 Task: Add Alaffia Unscented Shea Butter to the cart.
Action: Mouse moved to (764, 284)
Screenshot: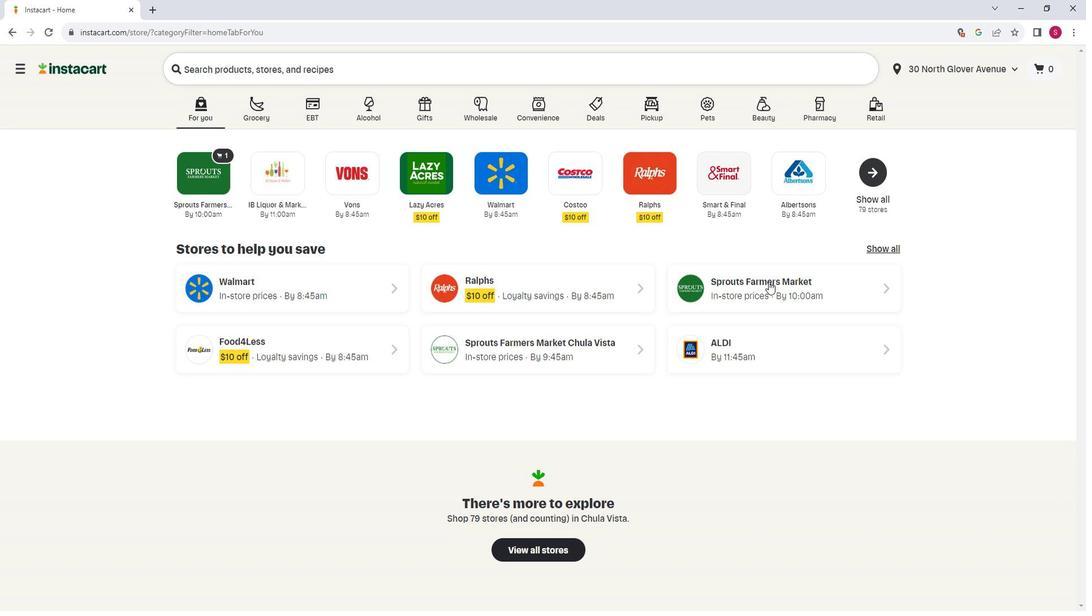 
Action: Mouse pressed left at (764, 284)
Screenshot: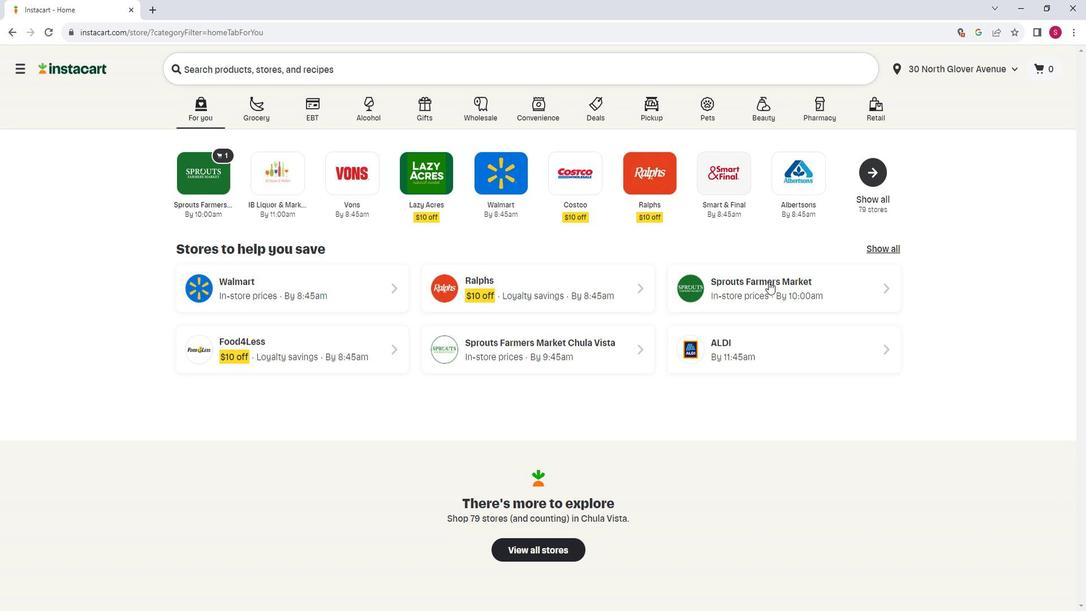 
Action: Mouse moved to (96, 427)
Screenshot: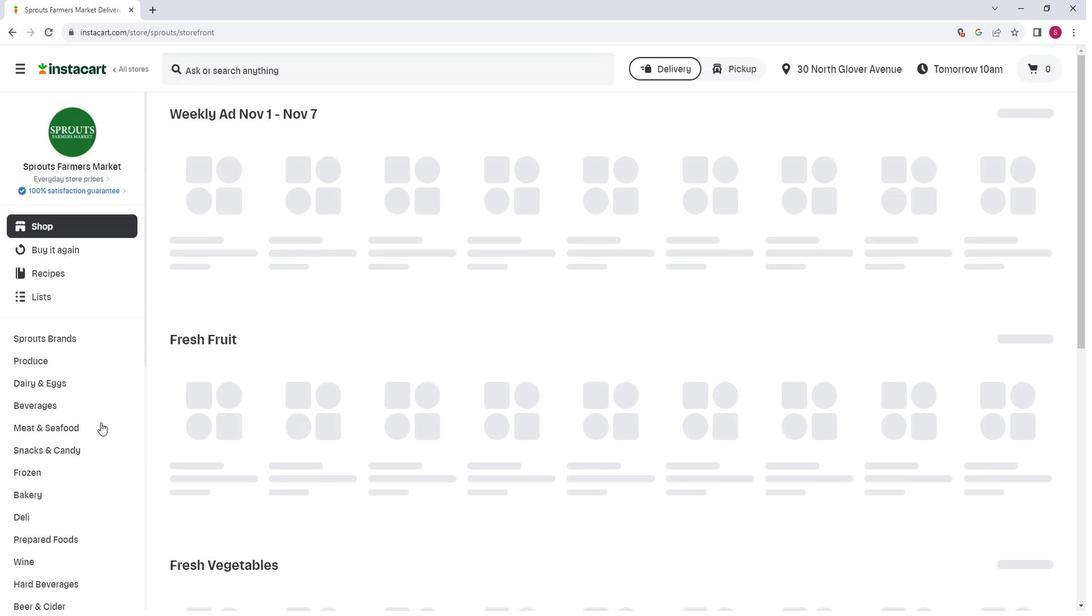 
Action: Mouse scrolled (96, 427) with delta (0, 0)
Screenshot: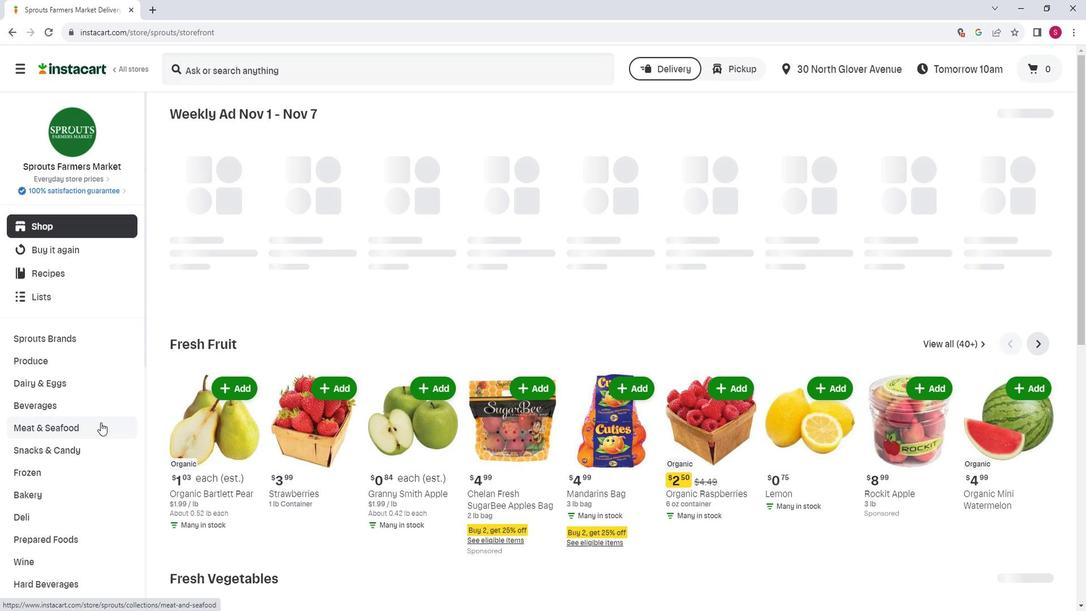 
Action: Mouse scrolled (96, 427) with delta (0, 0)
Screenshot: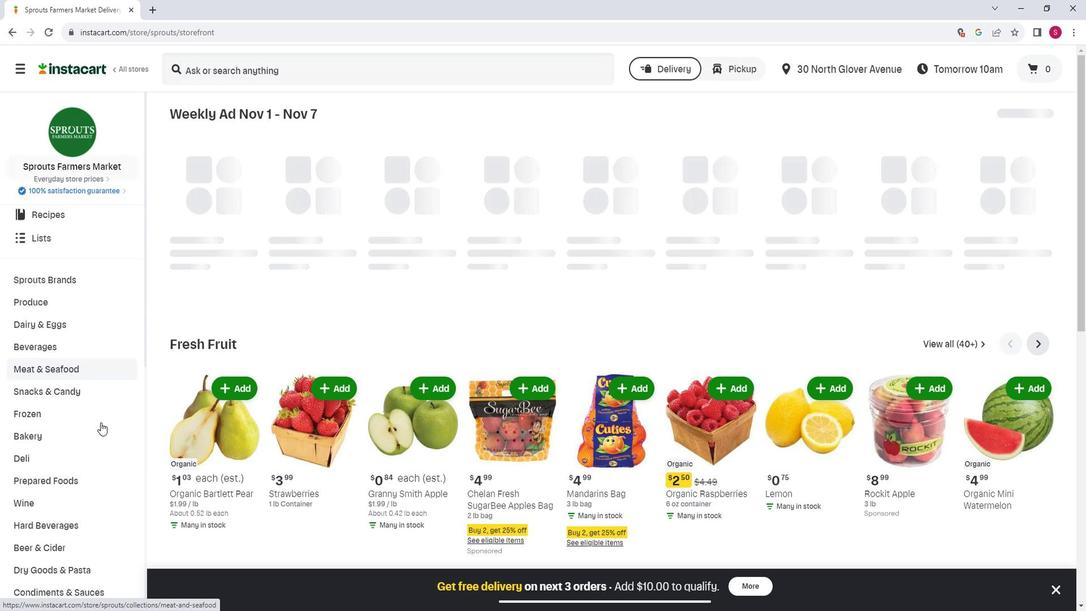 
Action: Mouse moved to (96, 427)
Screenshot: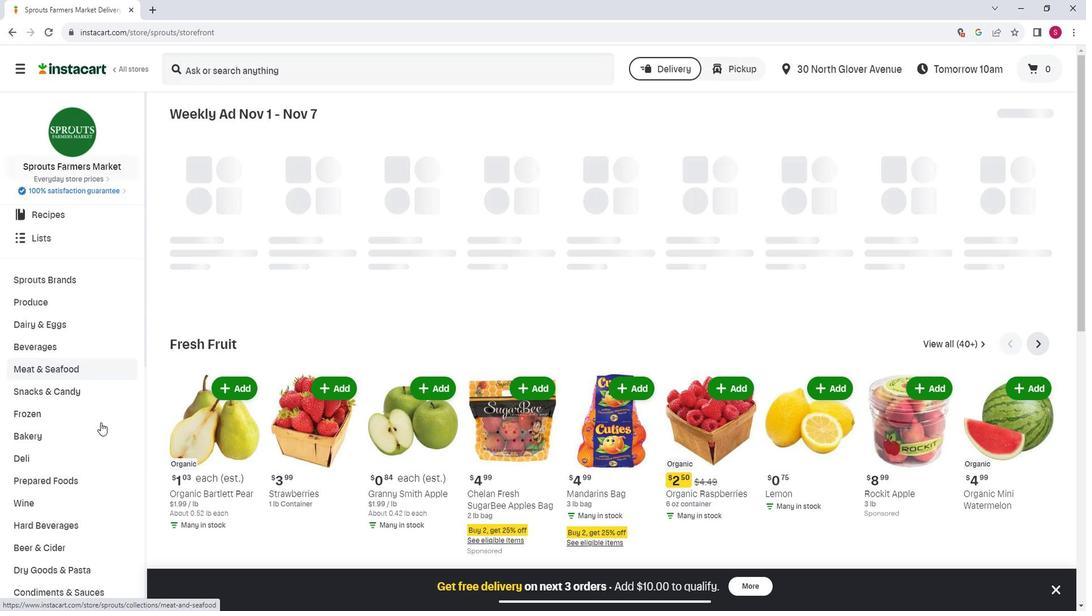 
Action: Mouse scrolled (96, 426) with delta (0, 0)
Screenshot: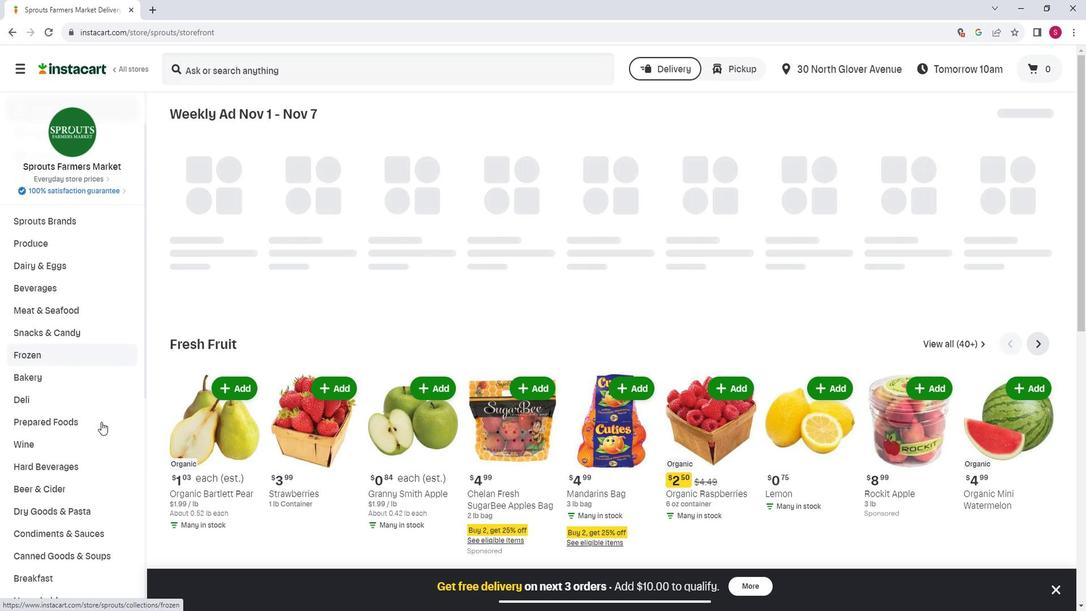 
Action: Mouse moved to (99, 435)
Screenshot: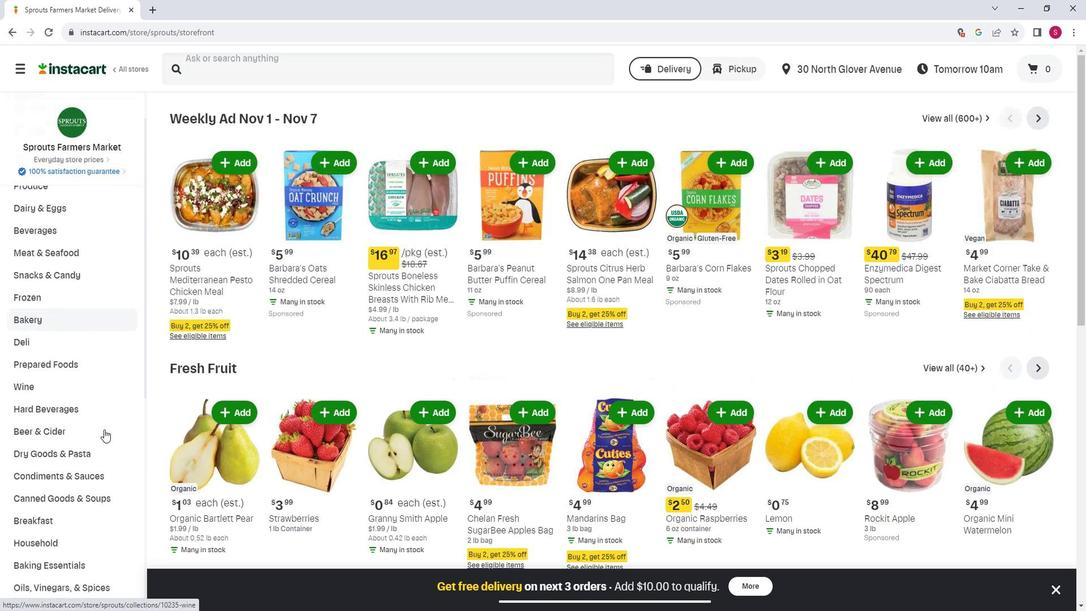 
Action: Mouse scrolled (99, 434) with delta (0, 0)
Screenshot: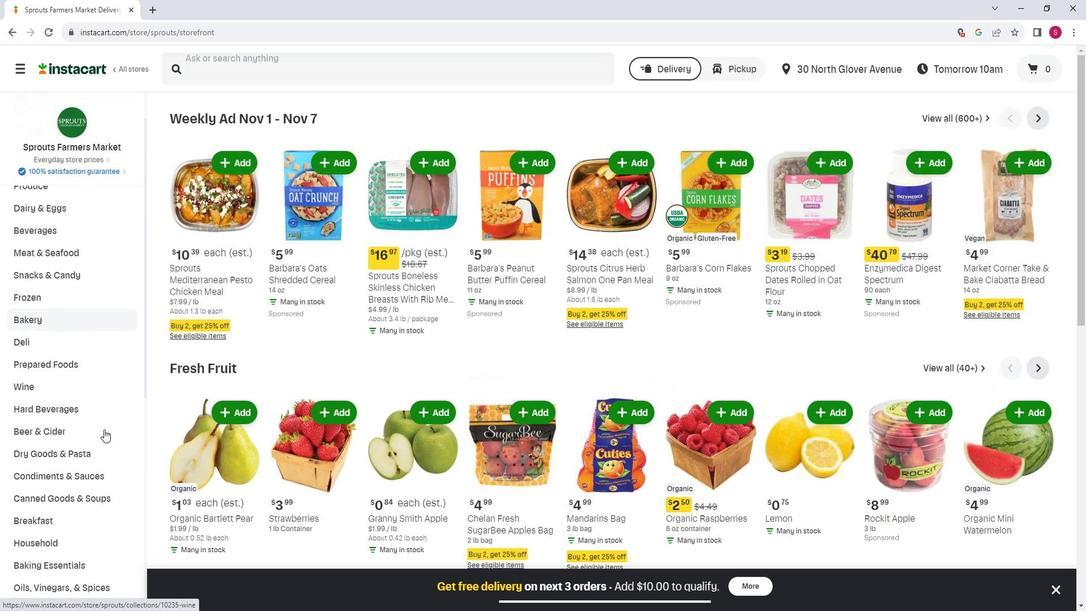 
Action: Mouse moved to (100, 435)
Screenshot: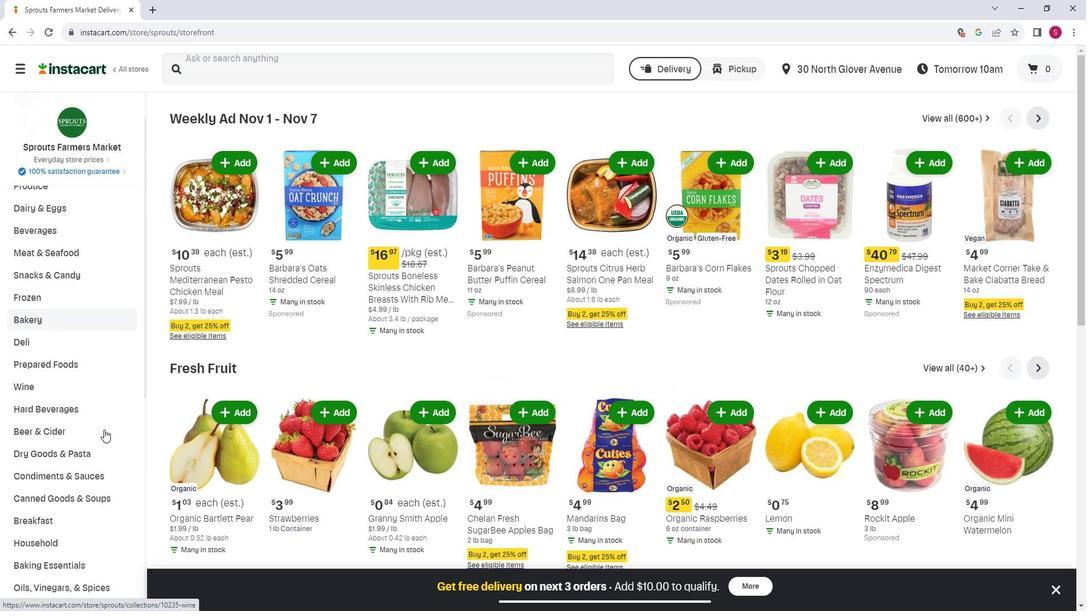 
Action: Mouse scrolled (100, 435) with delta (0, 0)
Screenshot: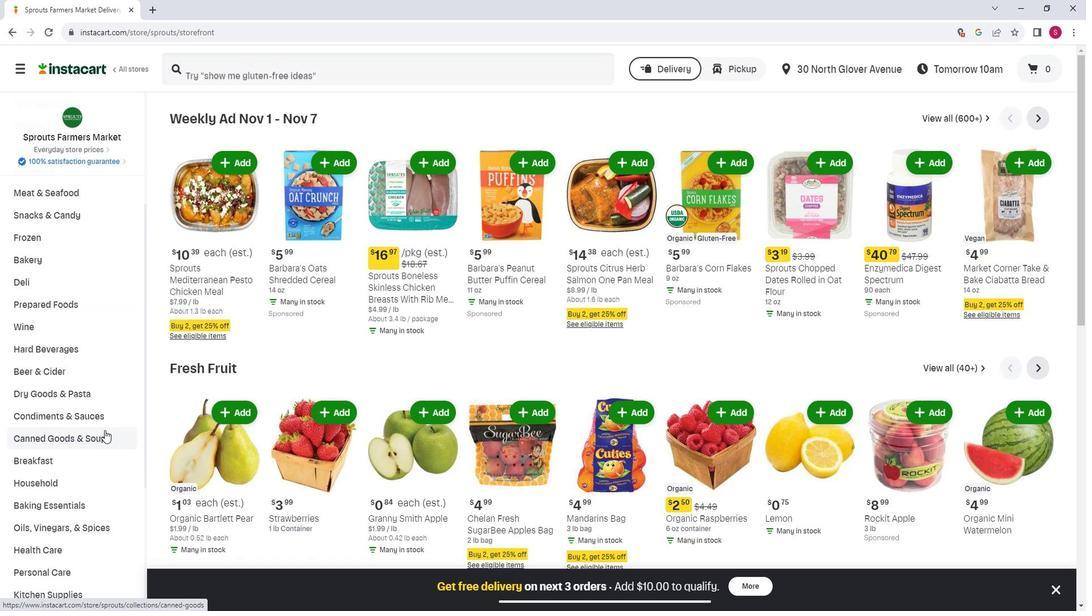 
Action: Mouse moved to (54, 523)
Screenshot: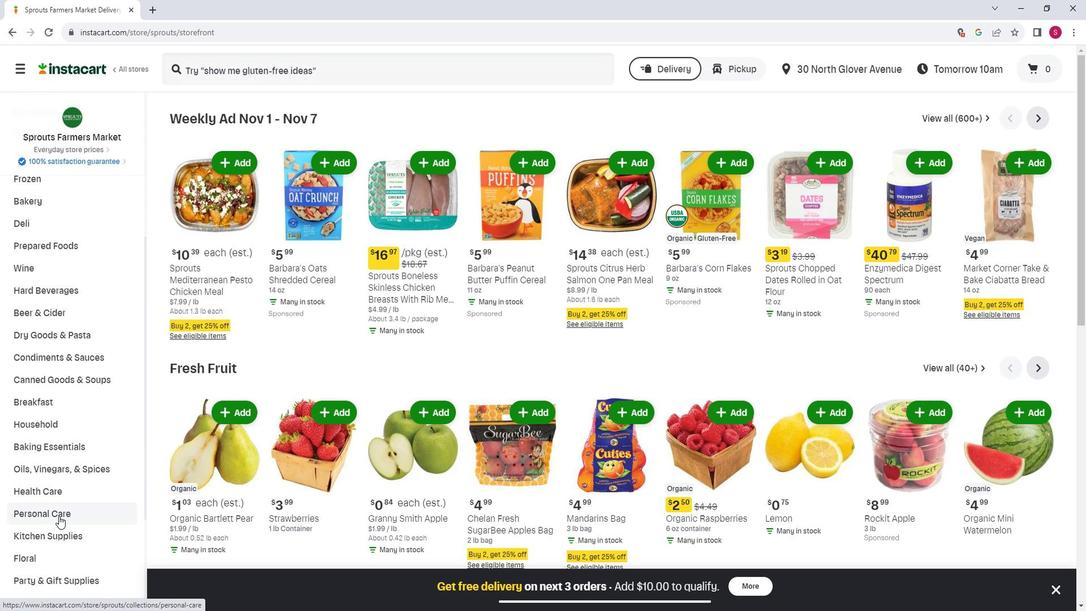 
Action: Mouse pressed left at (54, 523)
Screenshot: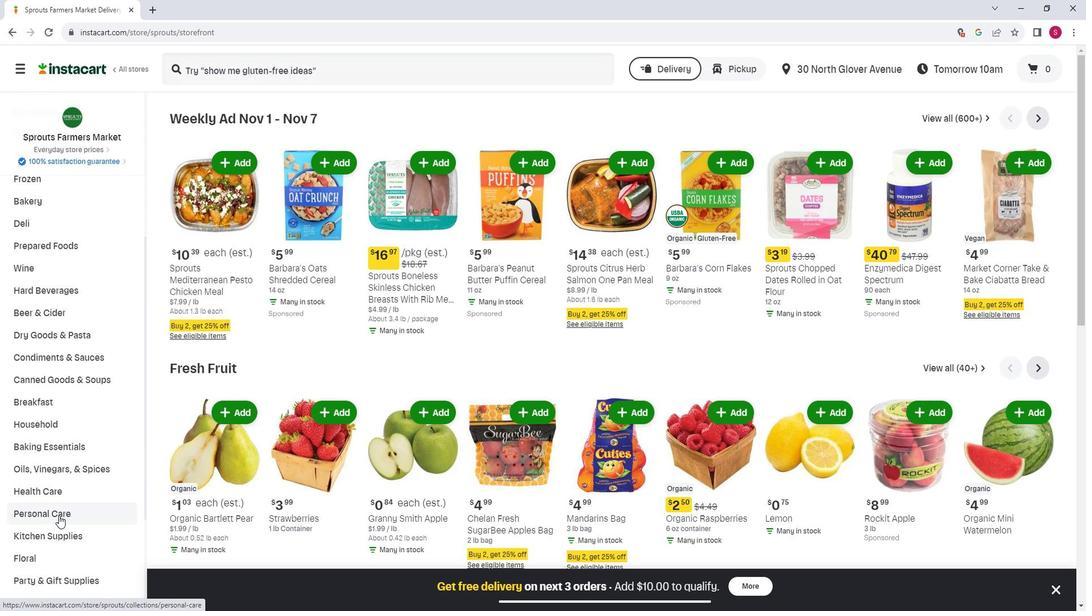 
Action: Mouse moved to (271, 148)
Screenshot: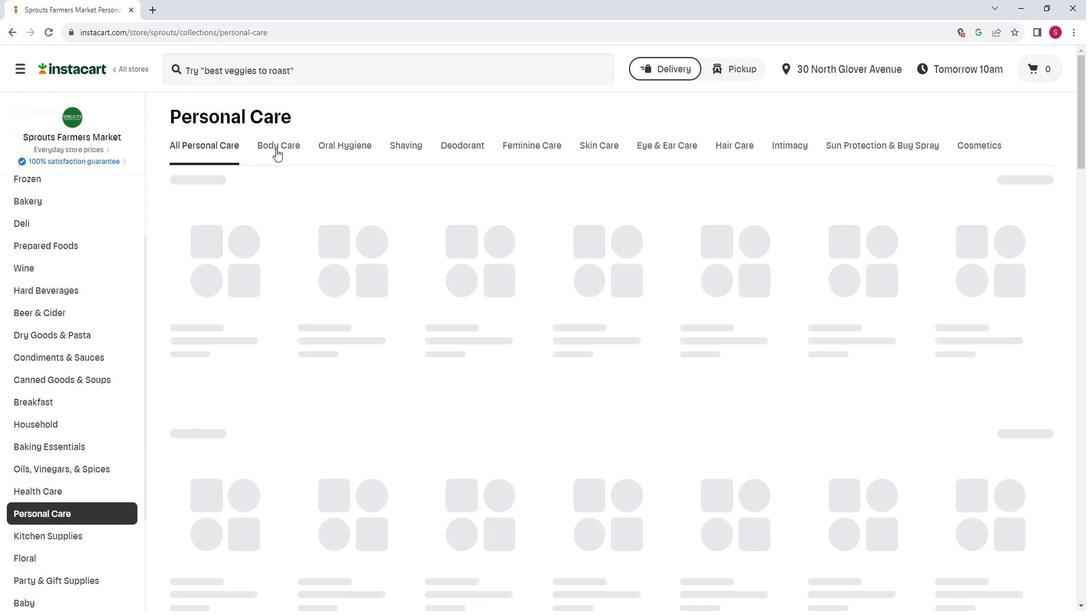 
Action: Mouse pressed left at (271, 148)
Screenshot: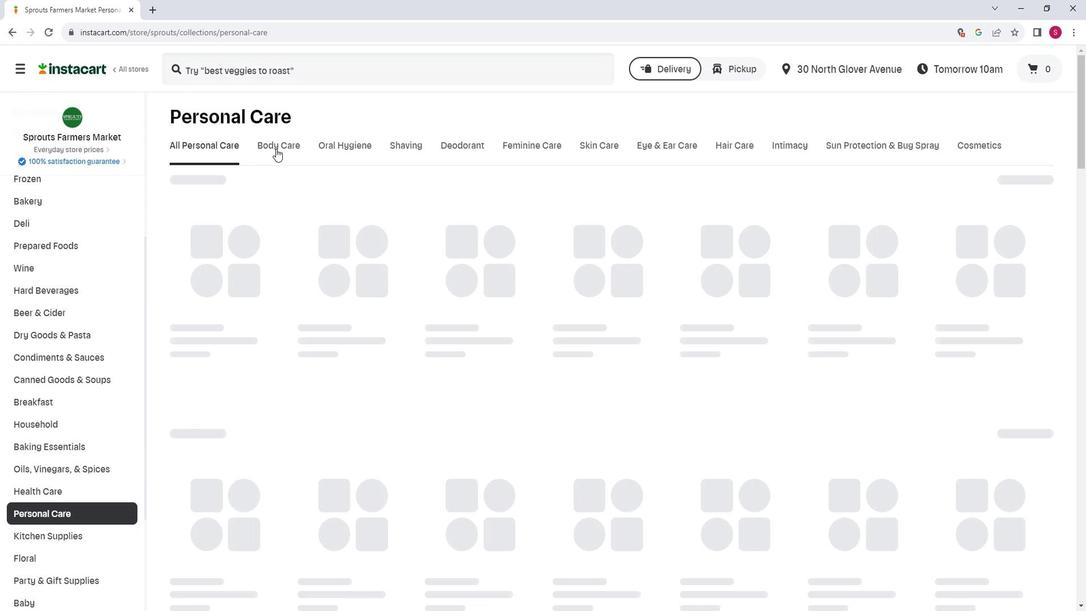 
Action: Mouse moved to (456, 190)
Screenshot: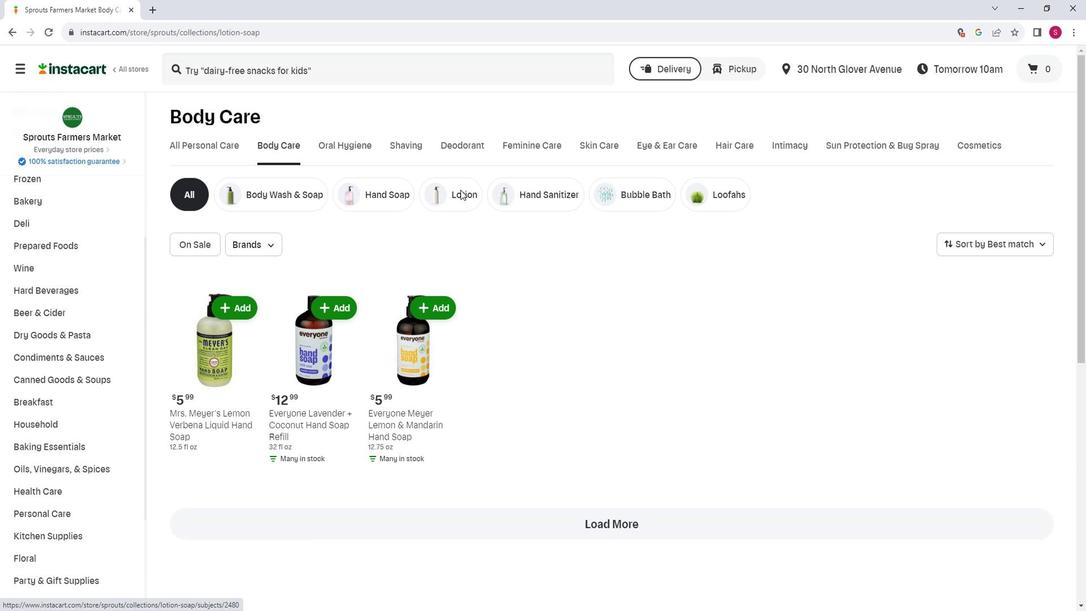 
Action: Mouse pressed left at (456, 190)
Screenshot: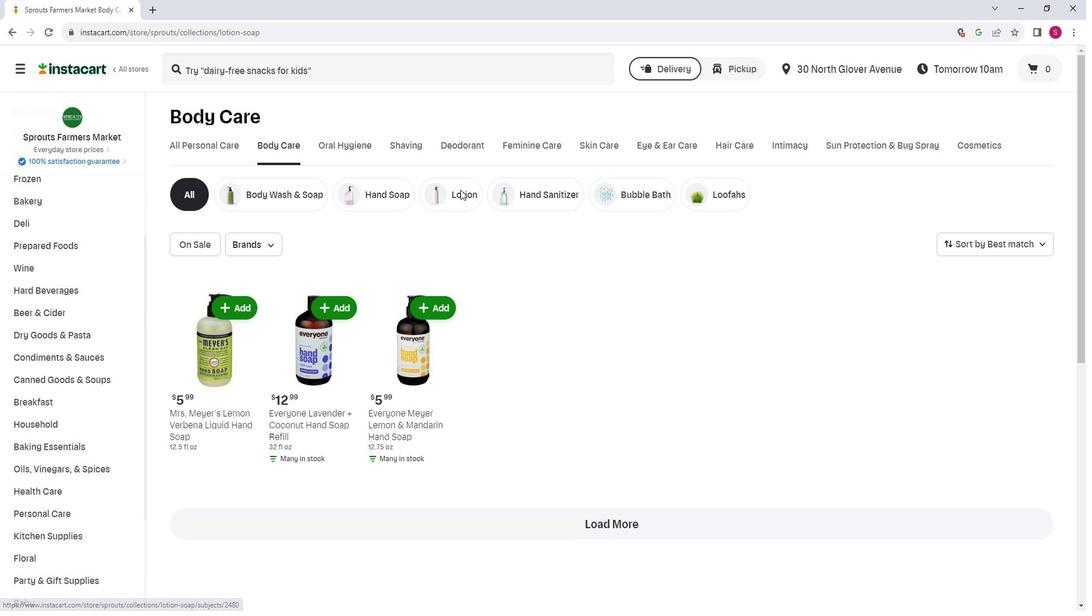 
Action: Mouse moved to (455, 203)
Screenshot: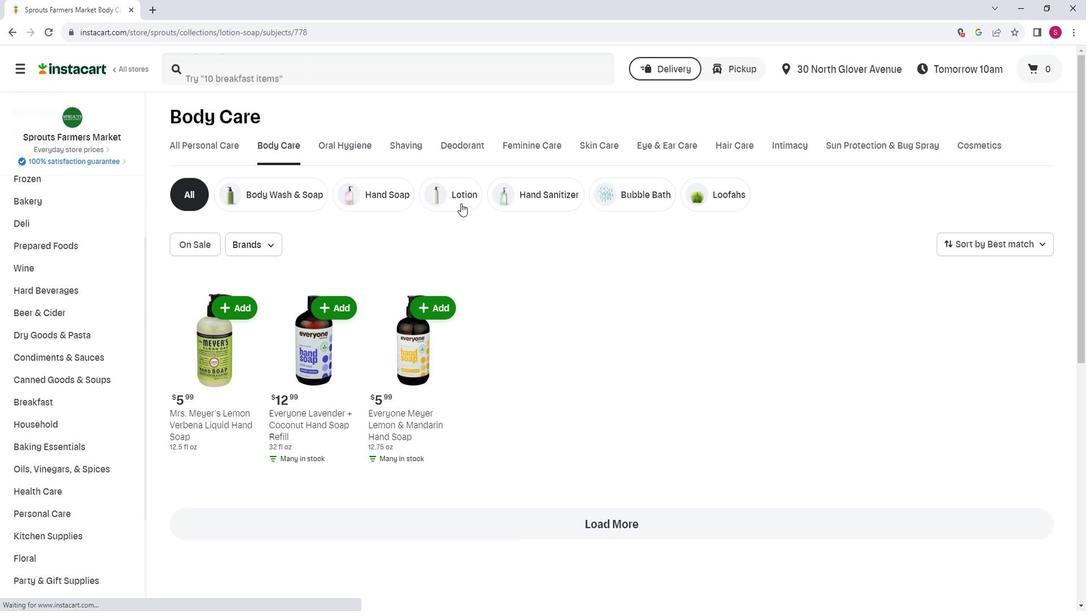 
Action: Mouse pressed left at (455, 203)
Screenshot: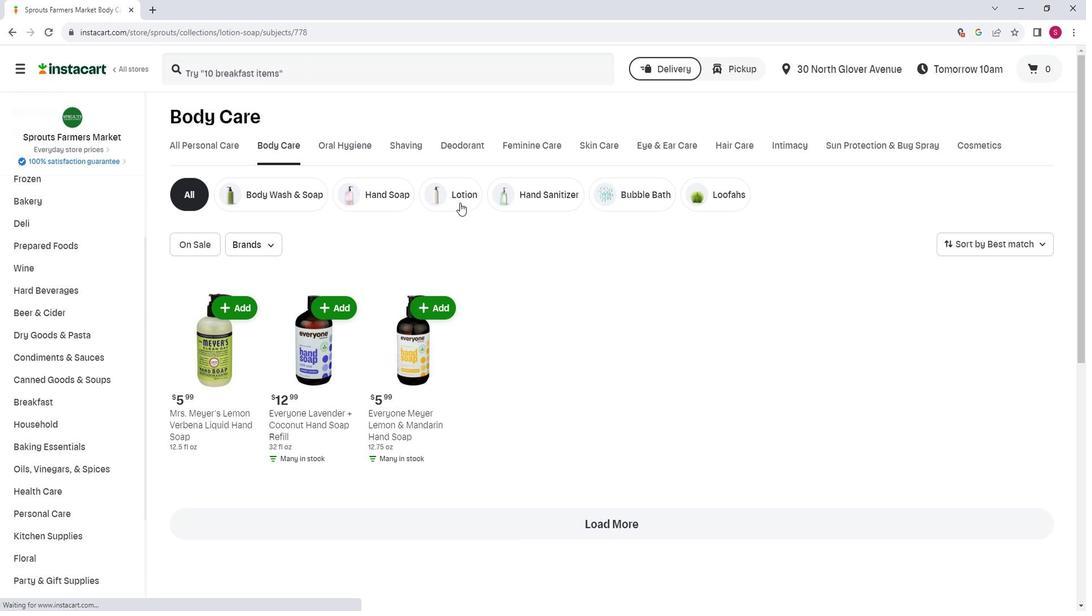 
Action: Mouse moved to (311, 66)
Screenshot: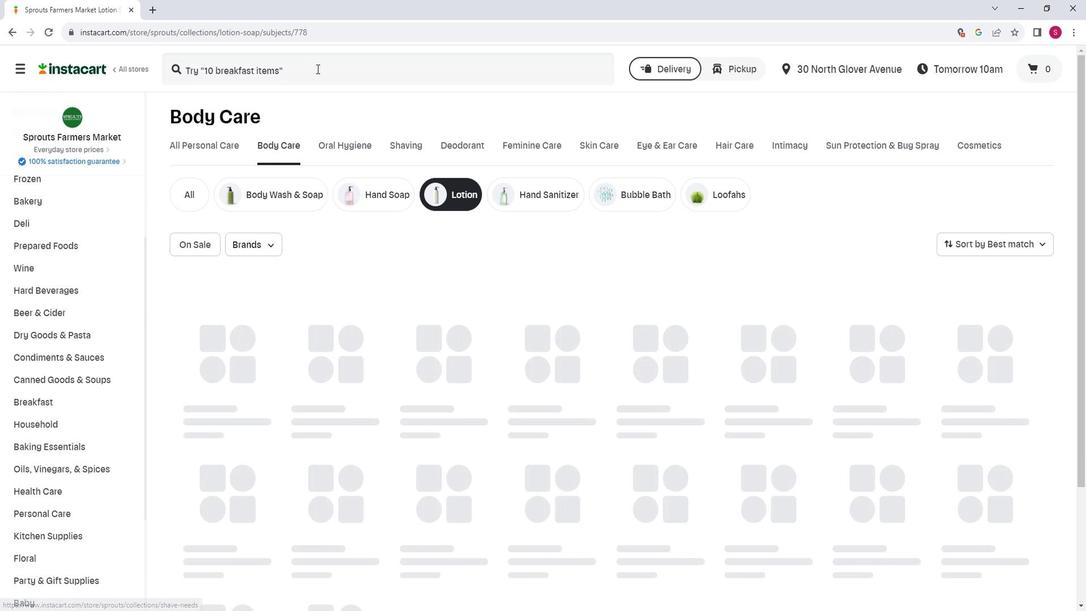 
Action: Mouse pressed left at (311, 66)
Screenshot: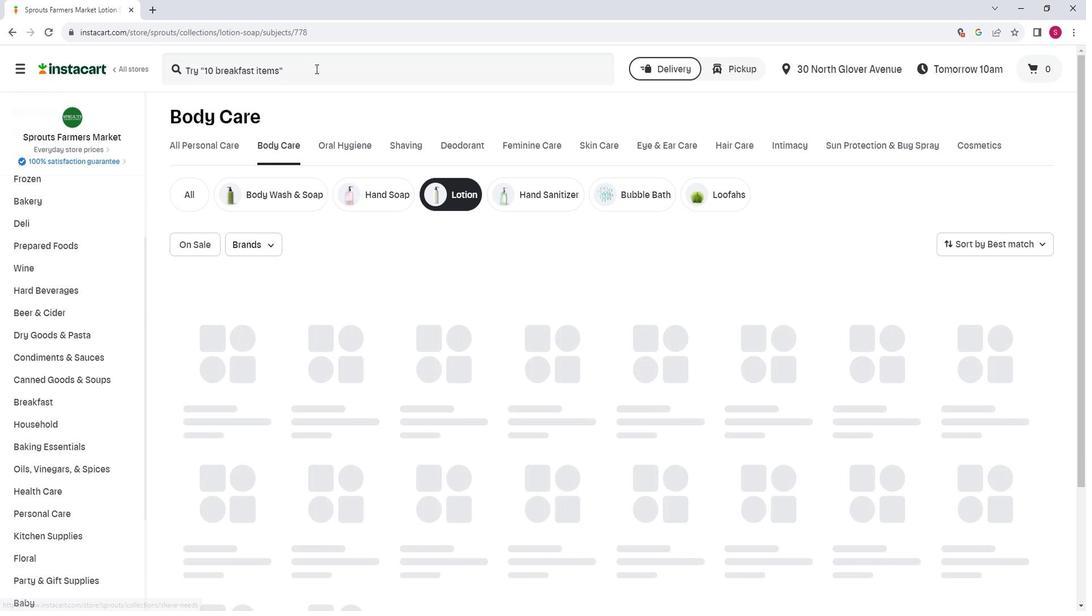 
Action: Mouse moved to (333, 83)
Screenshot: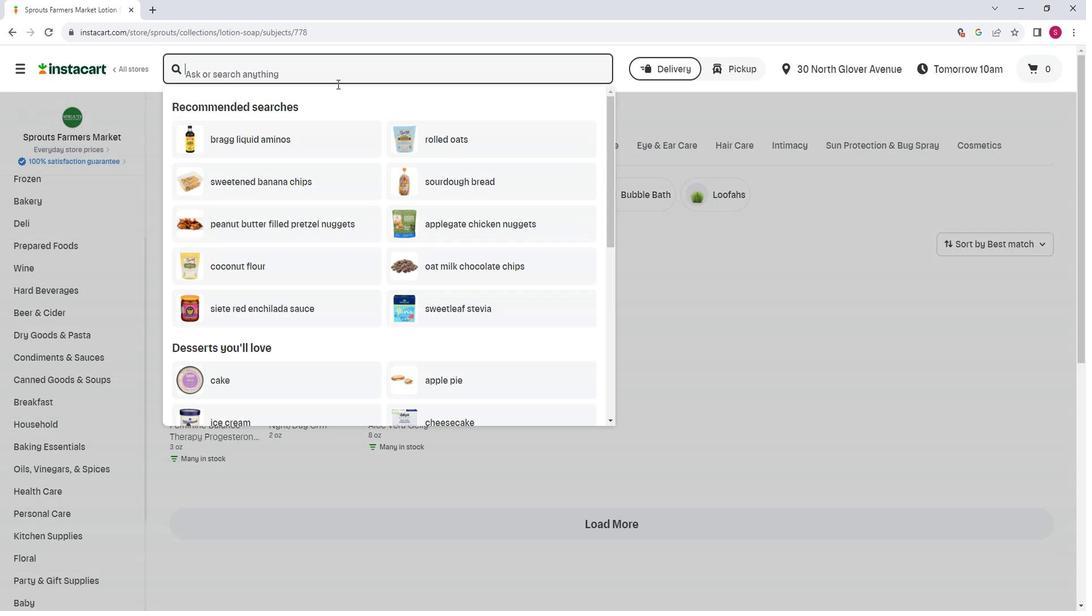 
Action: Key pressed <Key.shift>Alaffia<Key.space><Key.shift><Key.shift><Key.shift><Key.shift><Key.shift>Unscented<Key.space><Key.shift>Shea<Key.space><Key.shift>Butter<Key.enter>
Screenshot: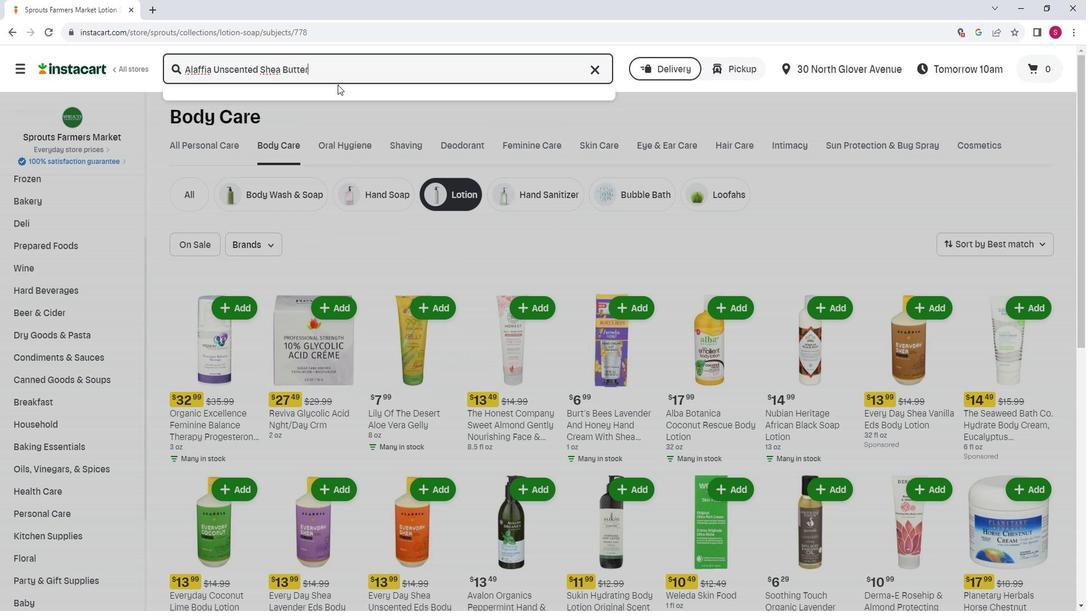 
Action: Mouse moved to (372, 164)
Screenshot: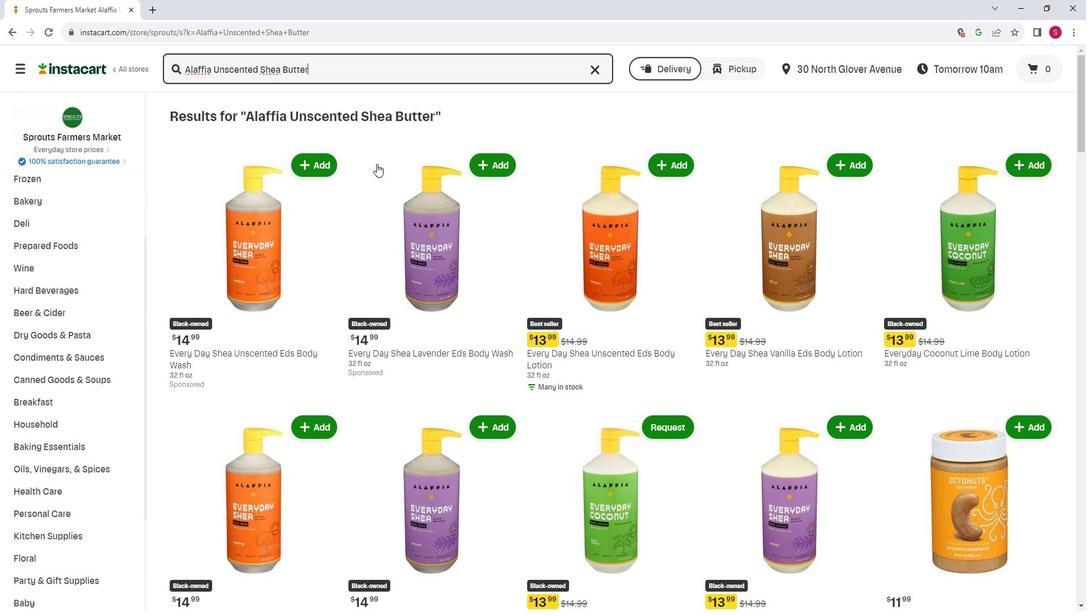
Action: Mouse scrolled (372, 164) with delta (0, 0)
Screenshot: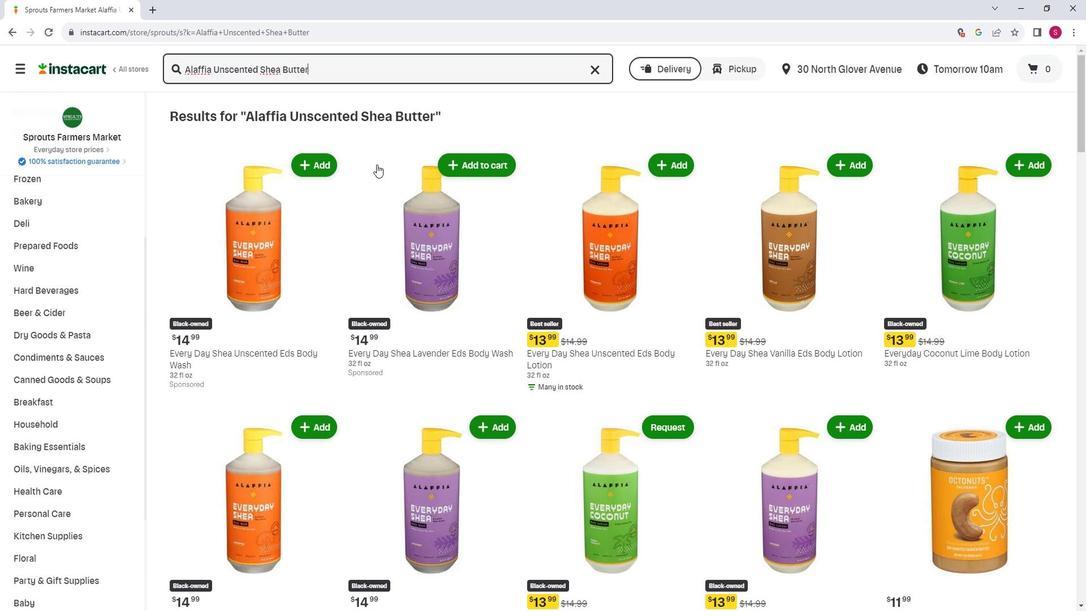 
Action: Mouse scrolled (372, 164) with delta (0, 0)
Screenshot: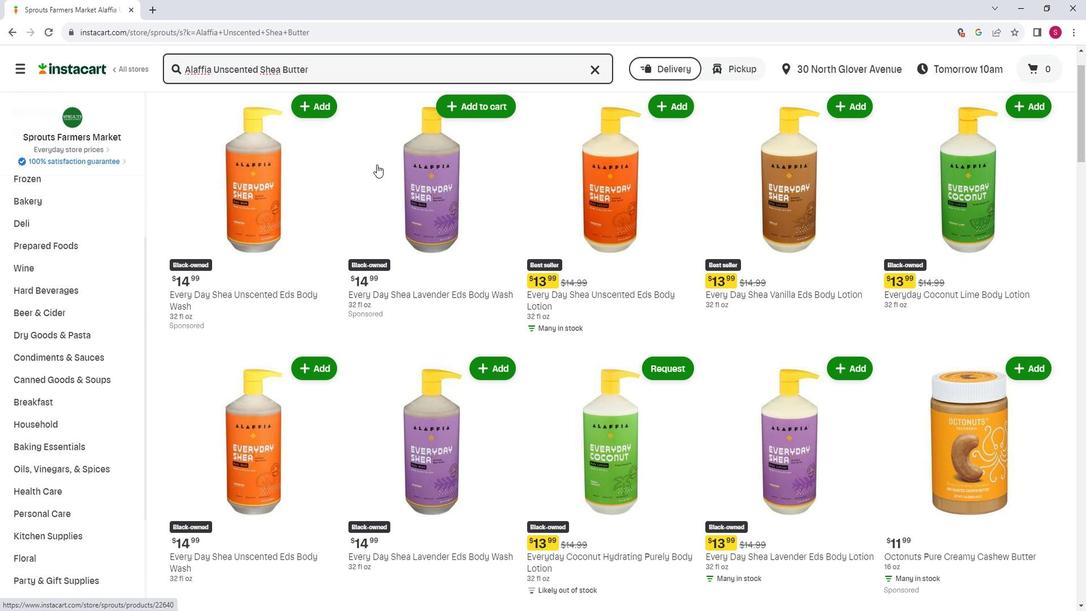 
Action: Mouse moved to (372, 165)
Screenshot: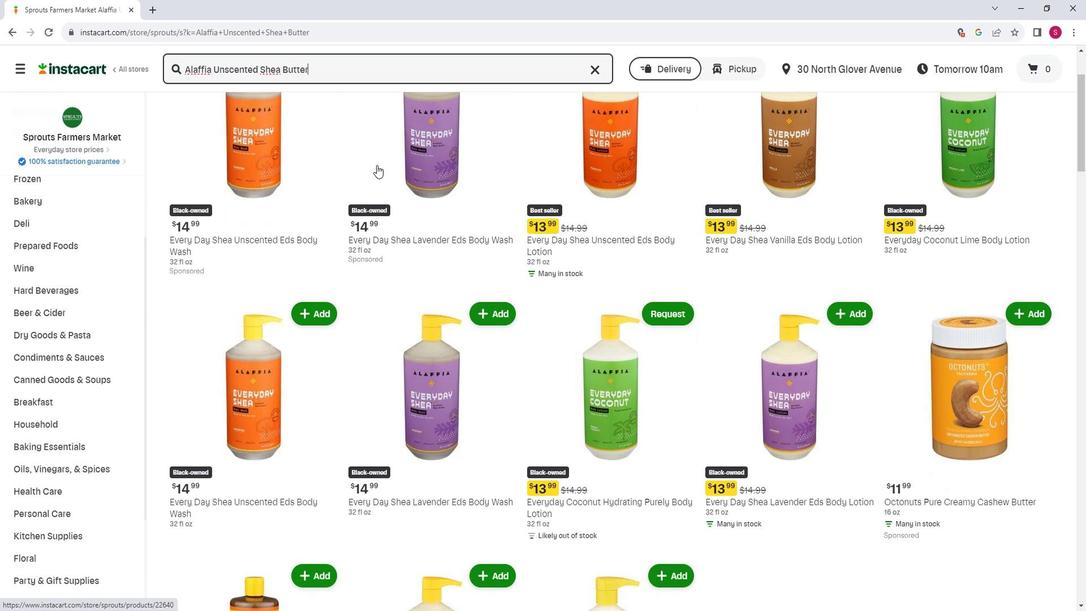 
Action: Mouse scrolled (372, 164) with delta (0, 0)
Screenshot: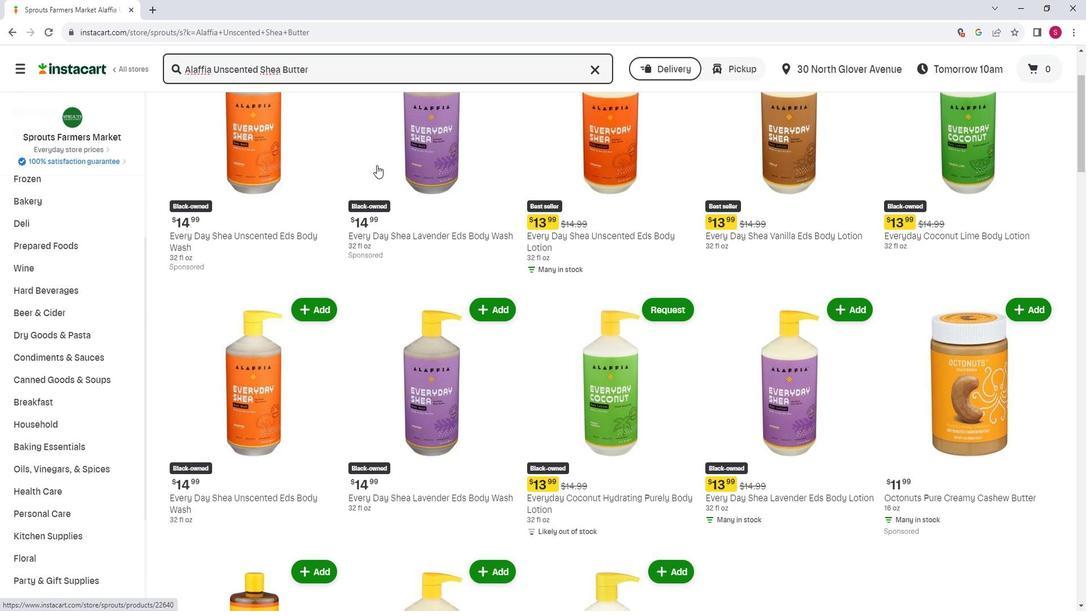 
Action: Mouse moved to (371, 164)
Screenshot: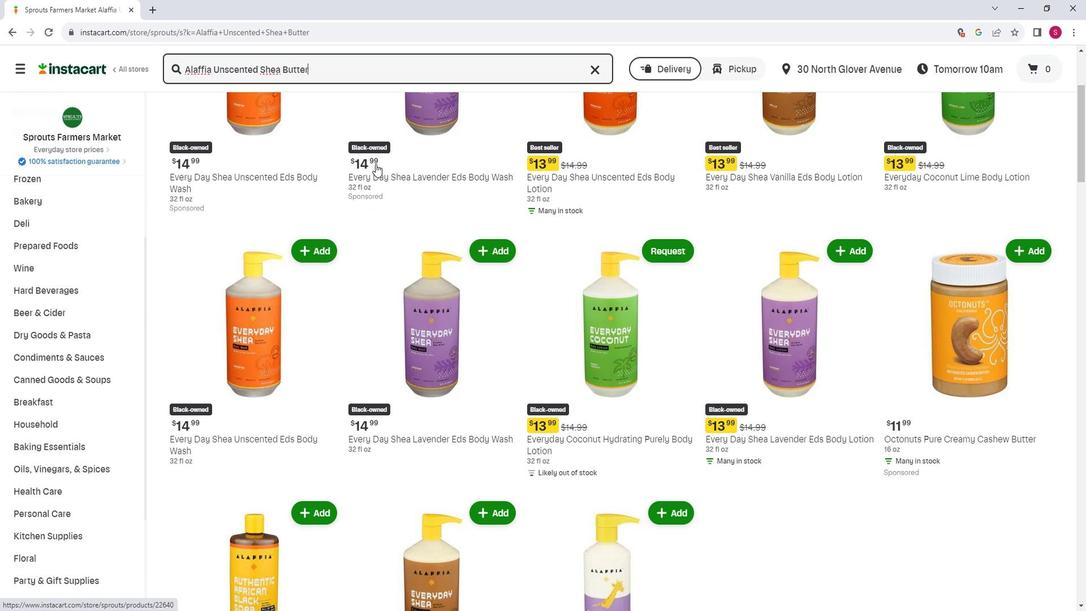 
Action: Mouse scrolled (371, 163) with delta (0, 0)
Screenshot: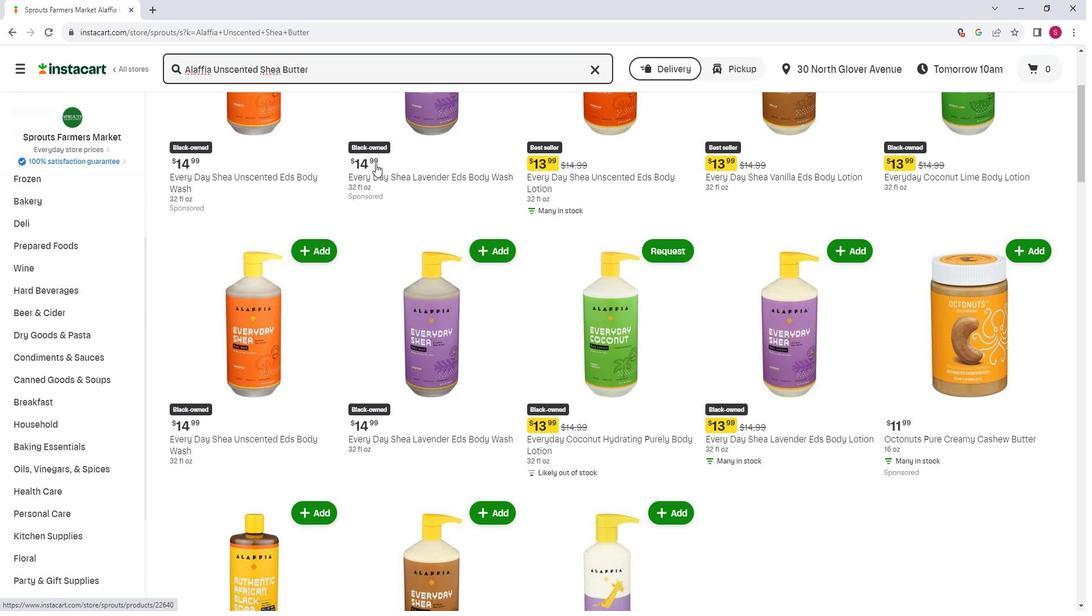 
Action: Mouse moved to (369, 161)
Screenshot: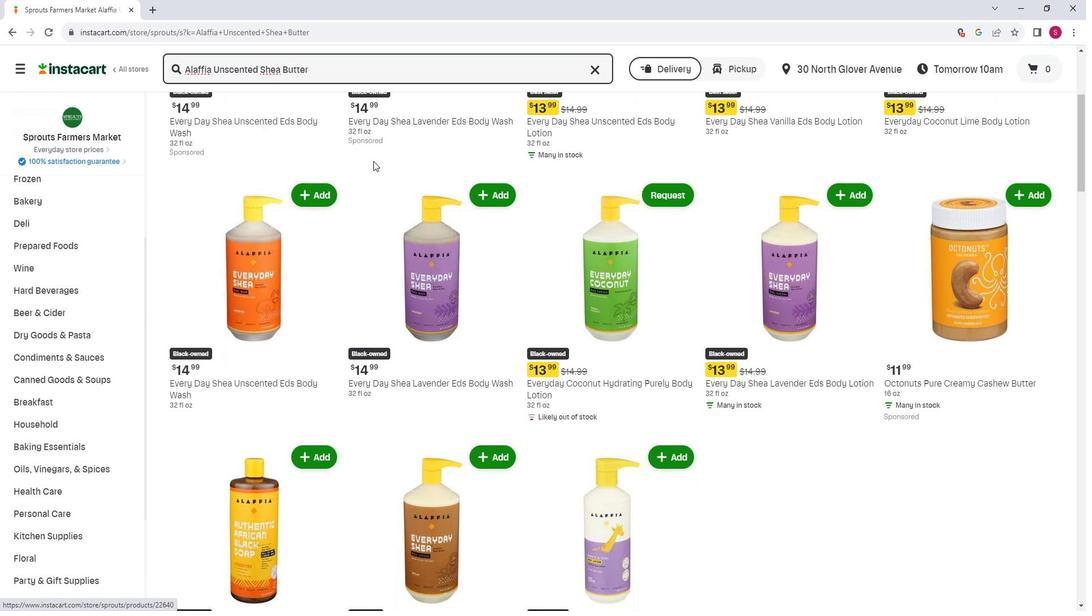 
Action: Mouse scrolled (369, 160) with delta (0, 0)
Screenshot: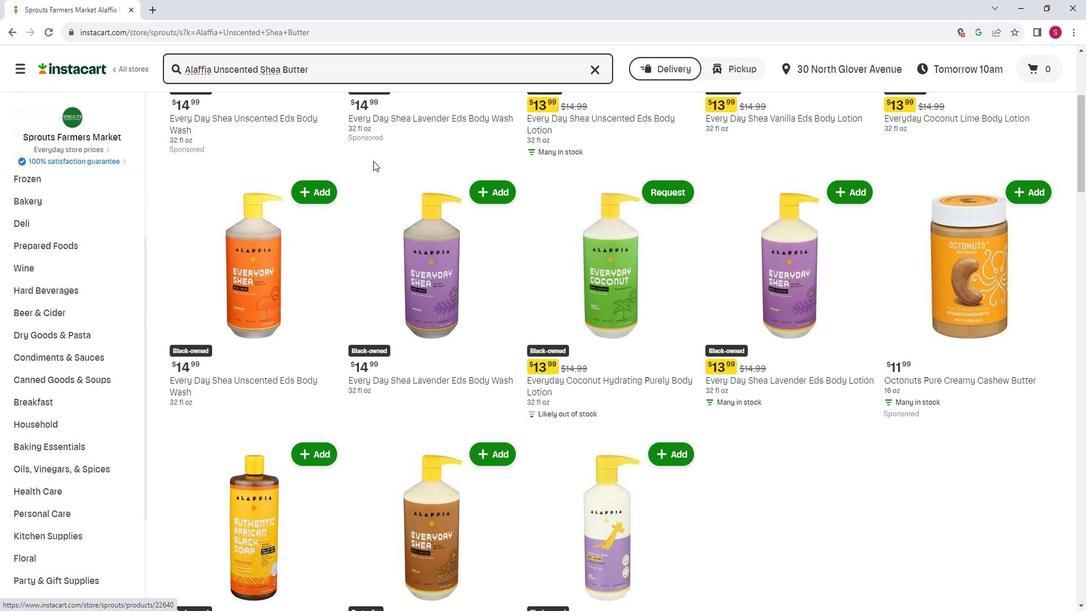 
Action: Mouse moved to (367, 160)
Screenshot: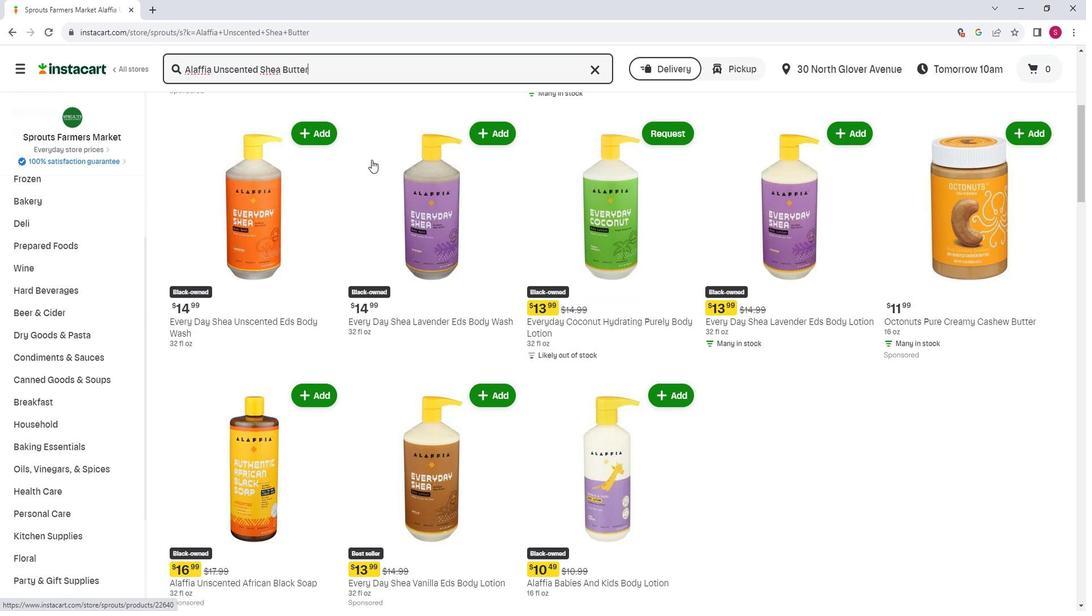 
Action: Mouse scrolled (367, 159) with delta (0, -1)
Screenshot: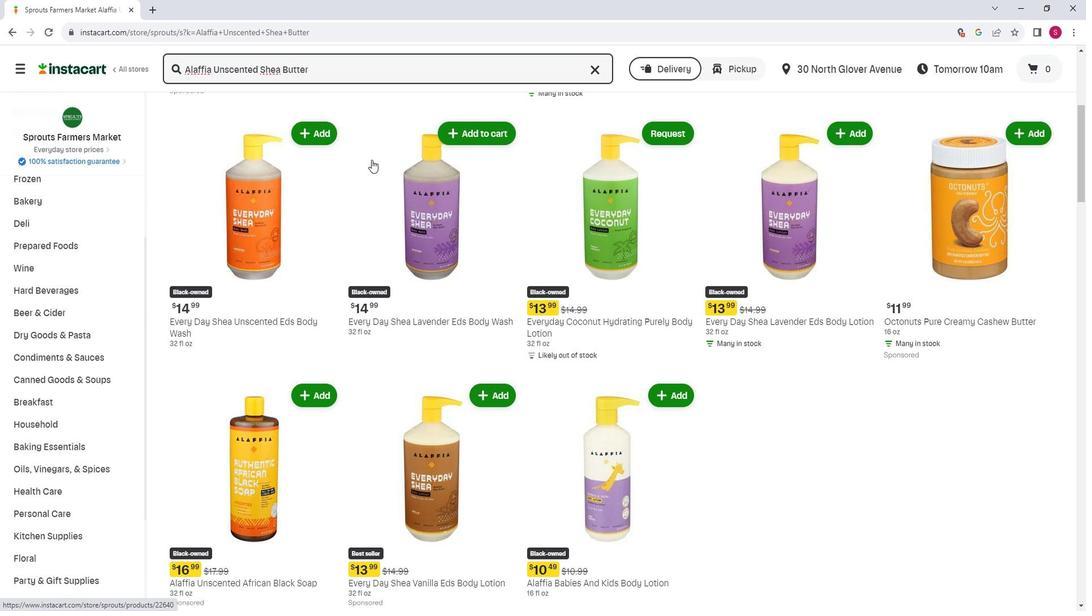 
Action: Mouse moved to (369, 161)
Screenshot: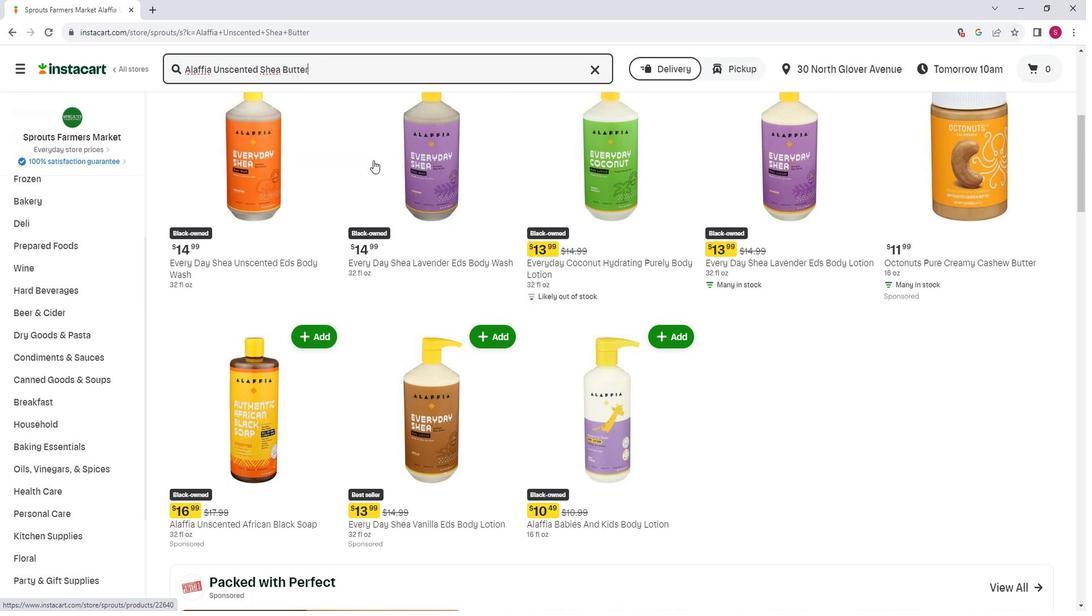 
Action: Mouse scrolled (369, 161) with delta (0, 0)
Screenshot: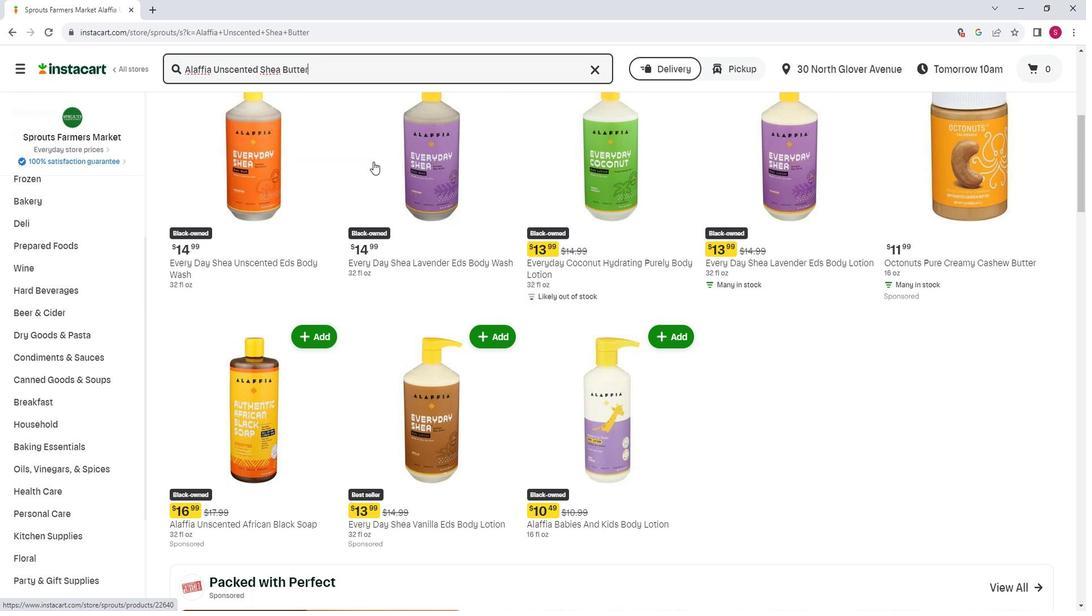 
Action: Mouse moved to (369, 162)
Screenshot: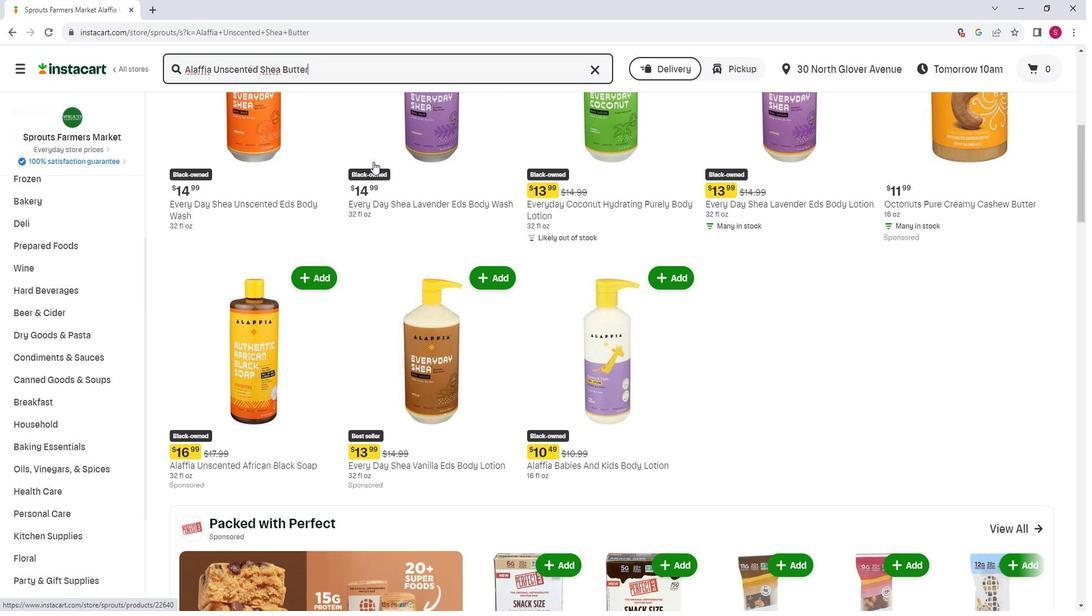 
Action: Mouse scrolled (369, 161) with delta (0, 0)
Screenshot: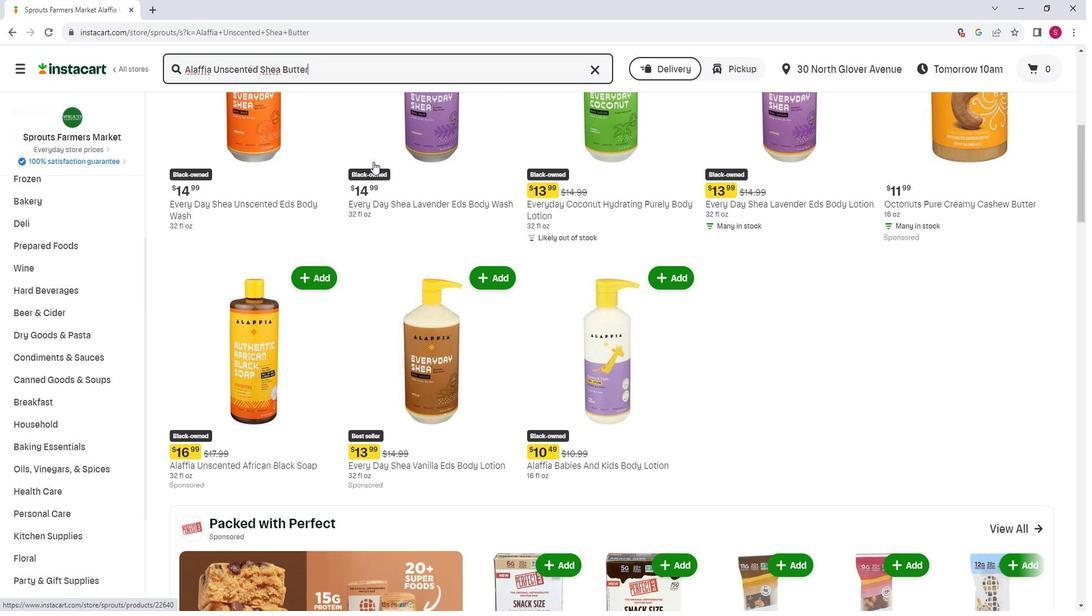 
Action: Mouse moved to (369, 163)
Screenshot: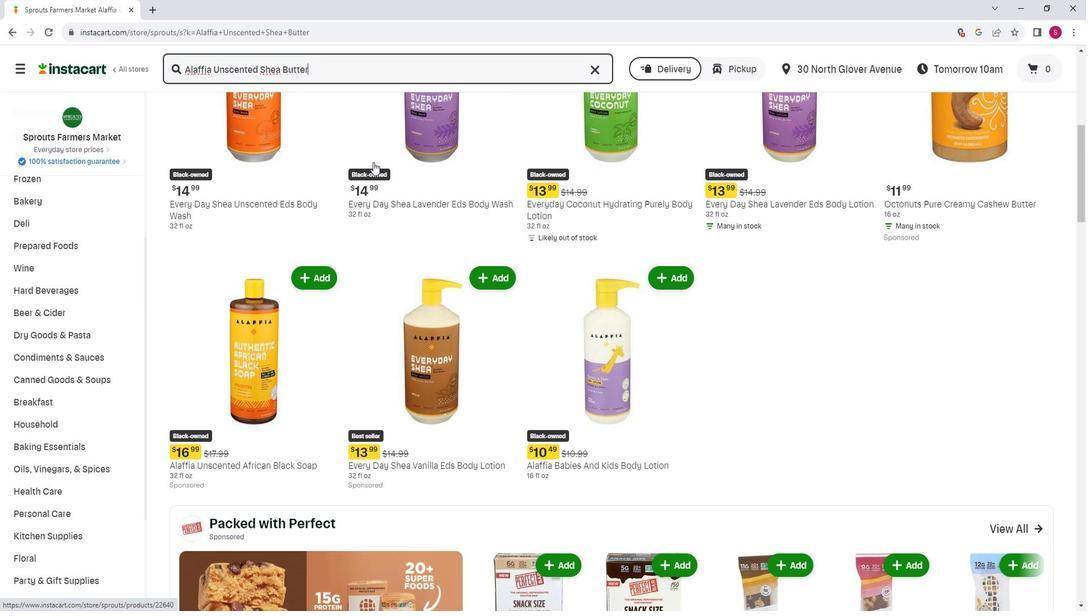 
Action: Mouse scrolled (369, 163) with delta (0, 0)
Screenshot: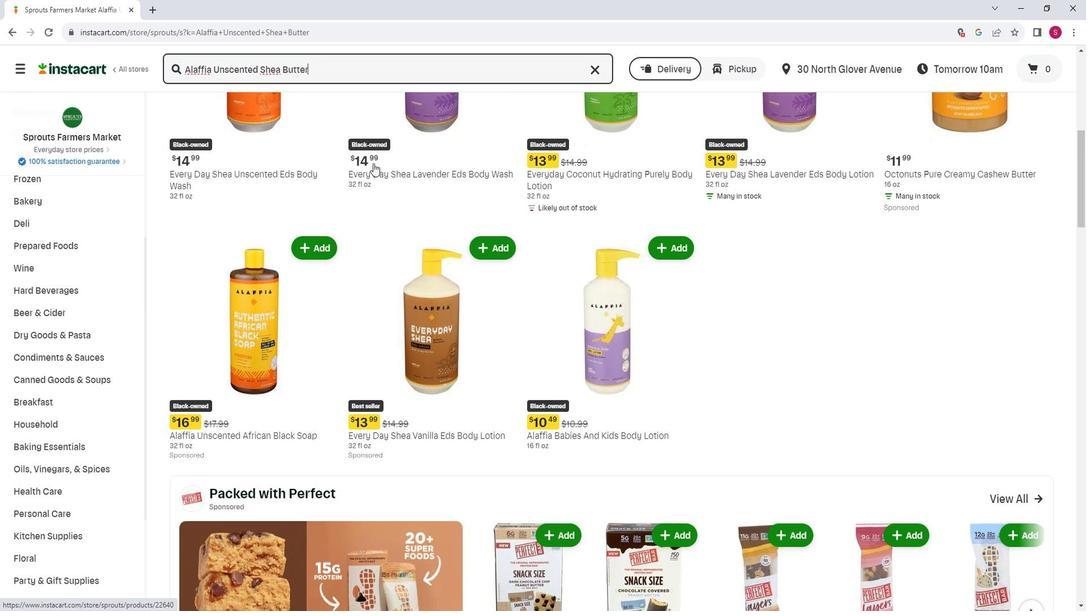 
Action: Mouse moved to (369, 164)
Screenshot: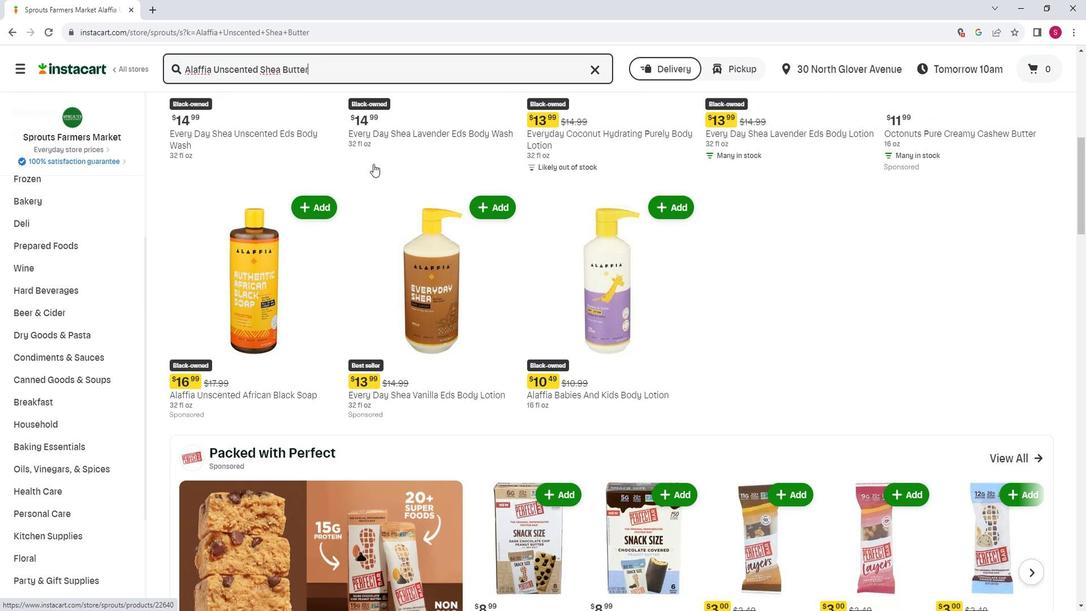 
Action: Mouse scrolled (369, 163) with delta (0, 0)
Screenshot: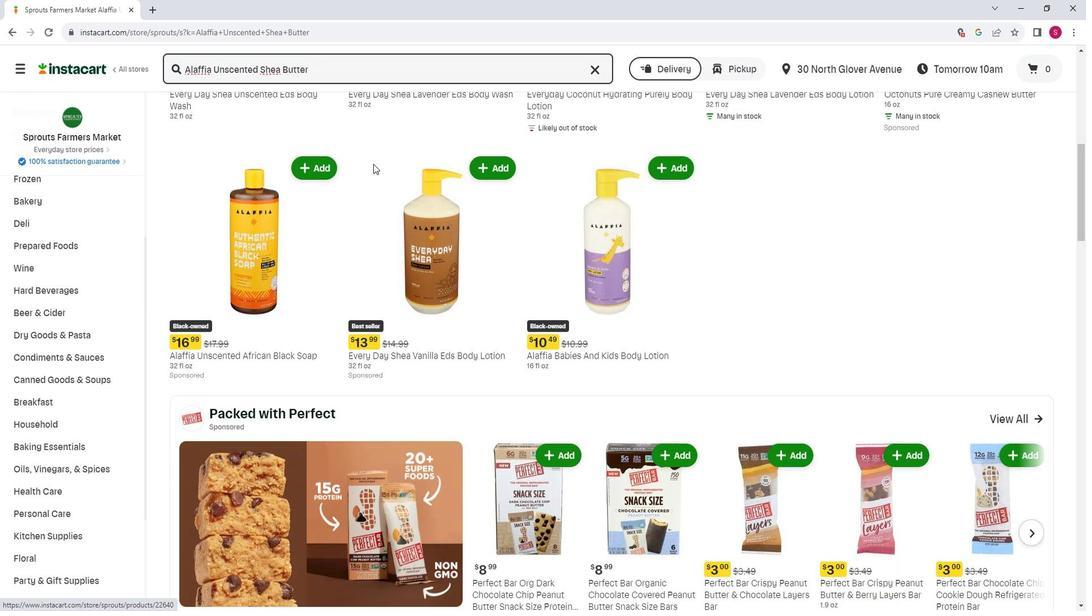 
Action: Mouse scrolled (369, 163) with delta (0, 0)
Screenshot: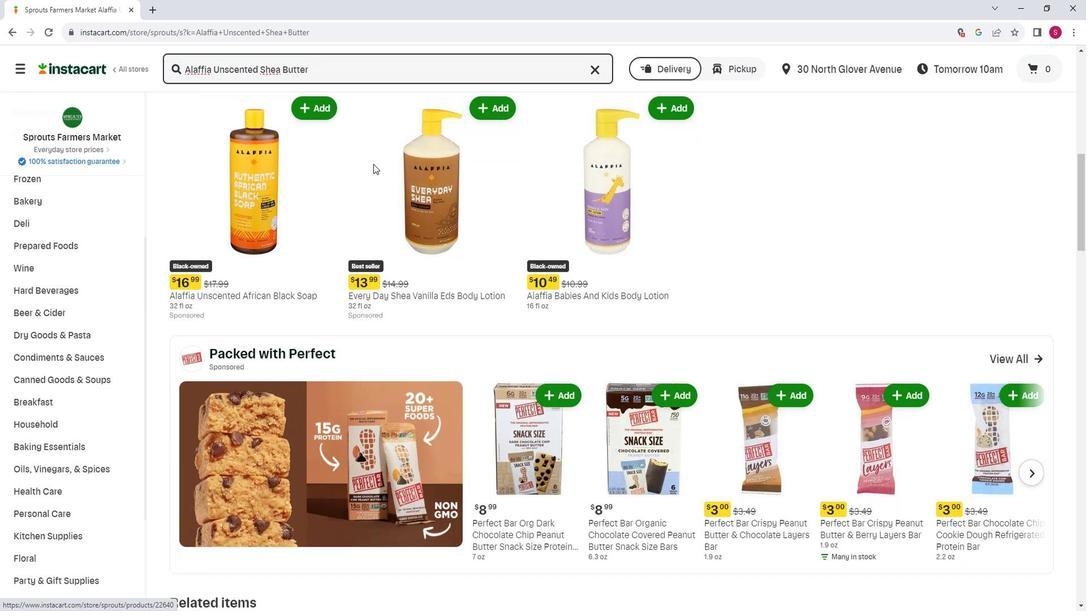 
Action: Mouse scrolled (369, 163) with delta (0, 0)
Screenshot: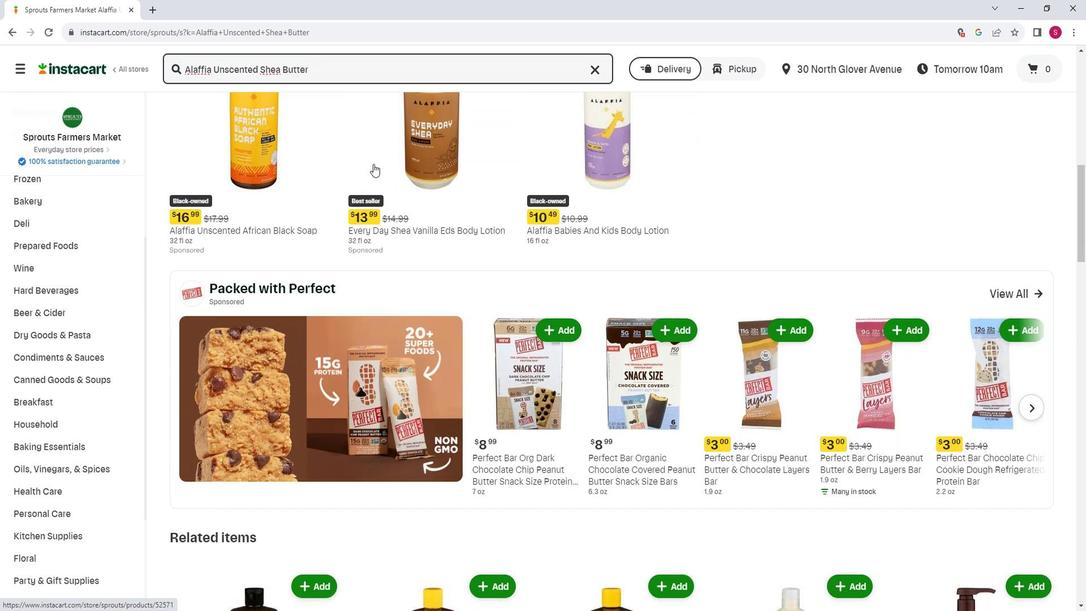 
Action: Mouse scrolled (369, 163) with delta (0, 0)
Screenshot: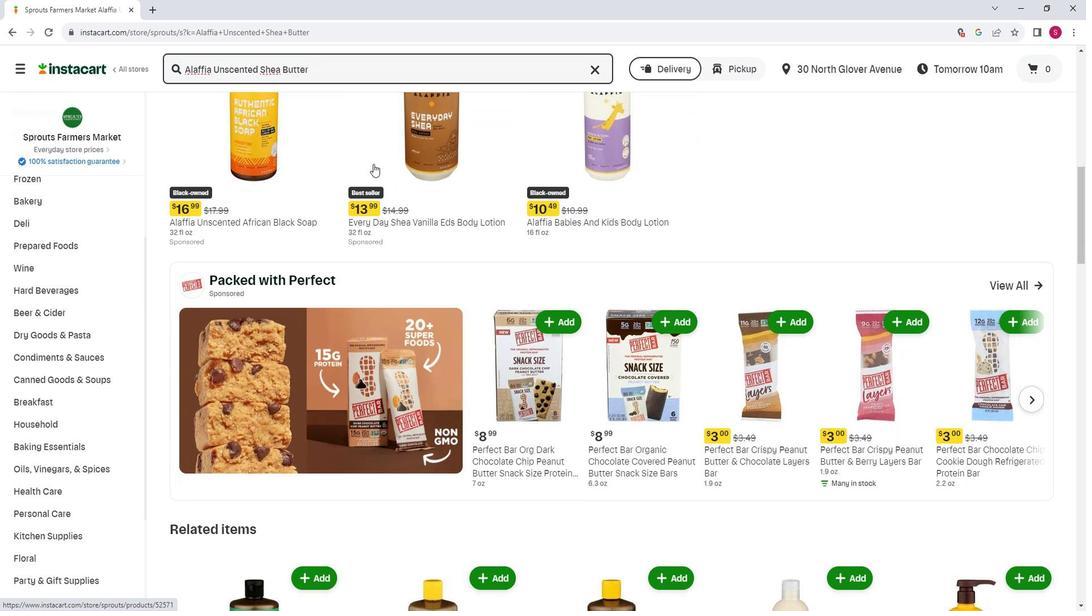 
Action: Mouse moved to (369, 164)
Screenshot: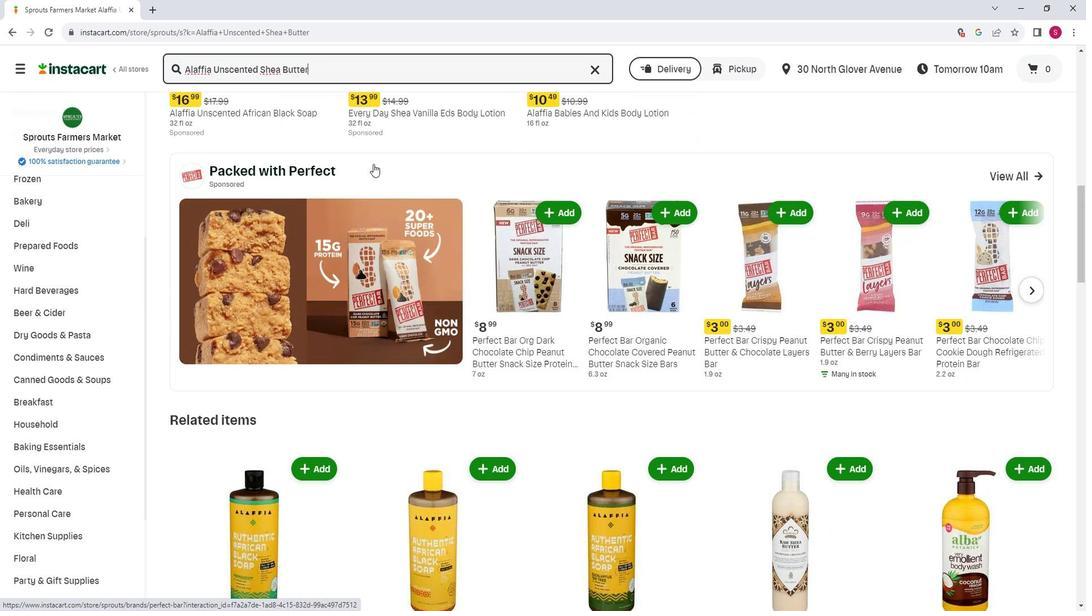 
Action: Mouse scrolled (369, 164) with delta (0, 0)
Screenshot: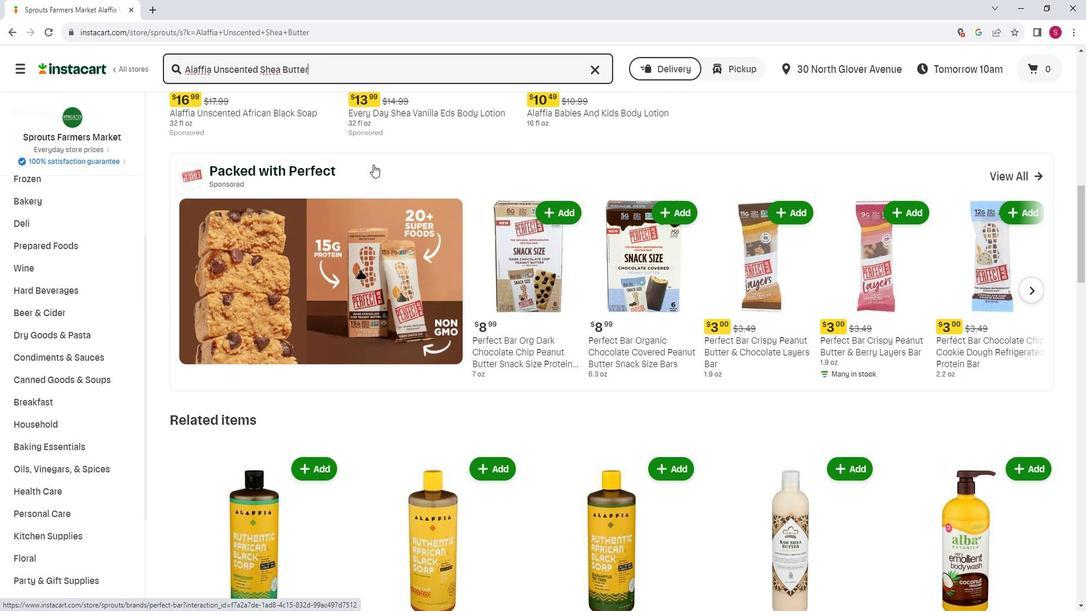 
Action: Mouse scrolled (369, 164) with delta (0, 0)
Screenshot: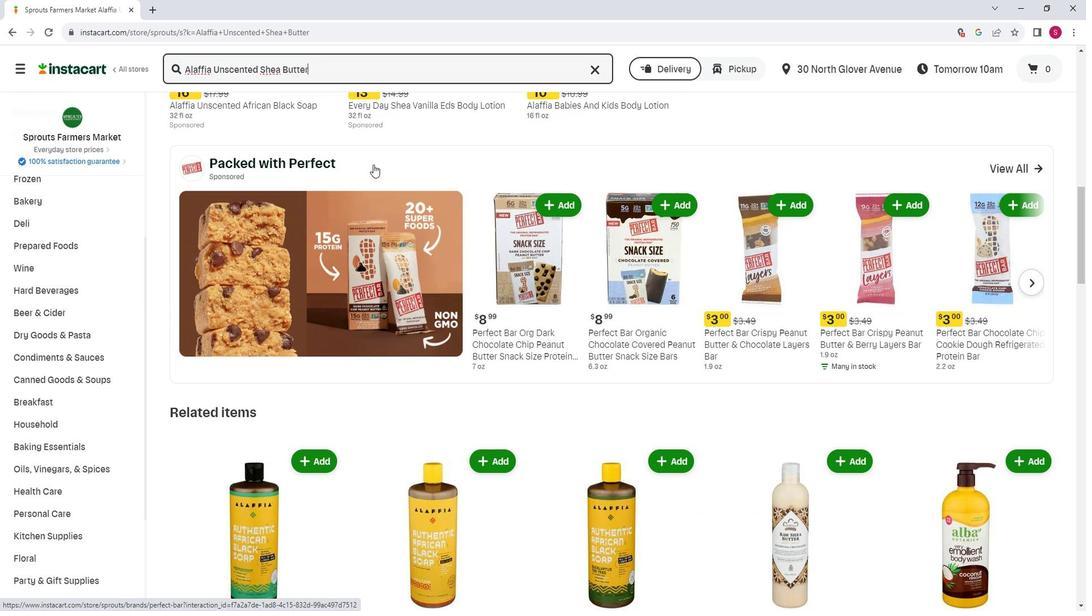 
Action: Mouse scrolled (369, 164) with delta (0, 0)
Screenshot: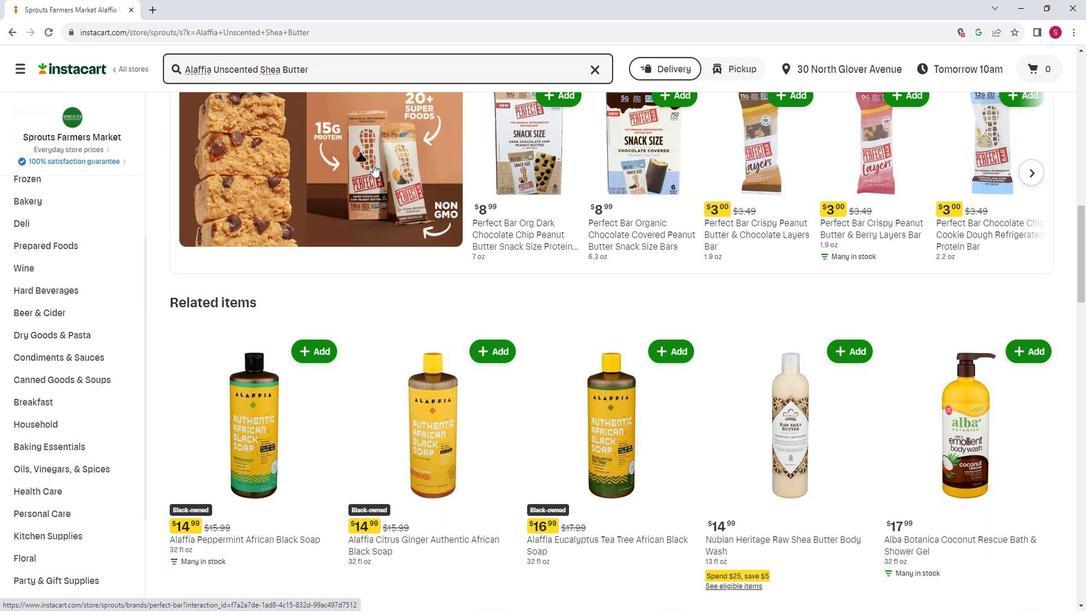 
Action: Mouse moved to (367, 167)
Screenshot: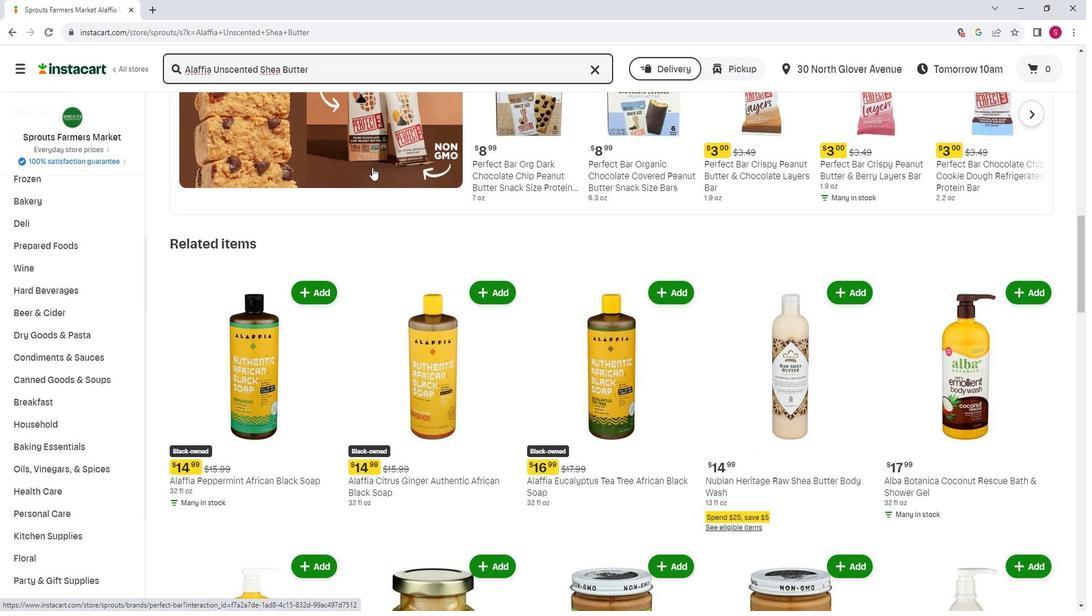
Action: Mouse scrolled (367, 166) with delta (0, 0)
Screenshot: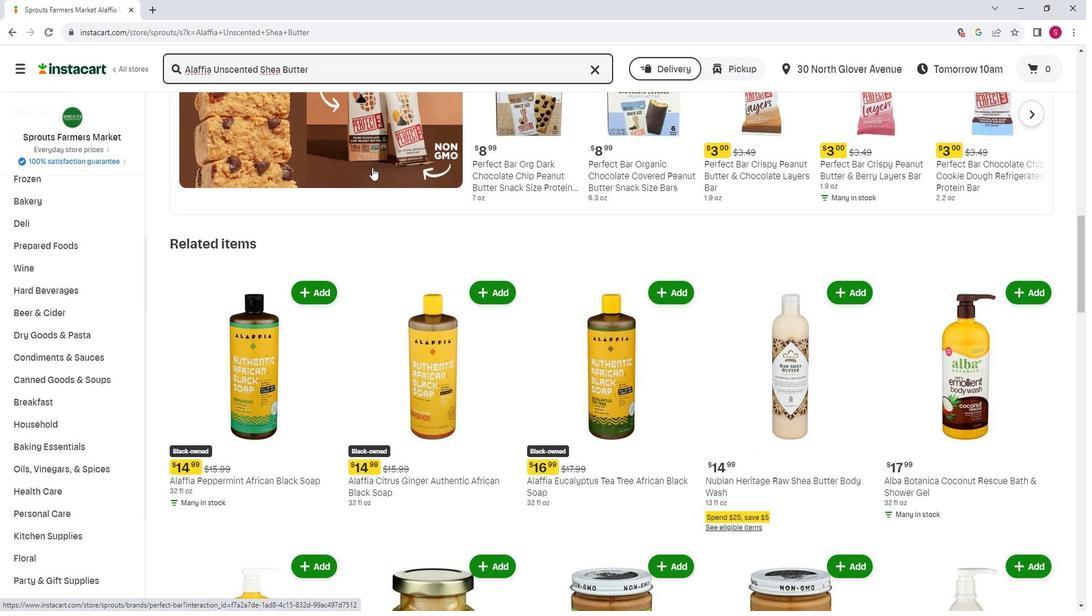 
Action: Mouse scrolled (367, 166) with delta (0, 0)
Screenshot: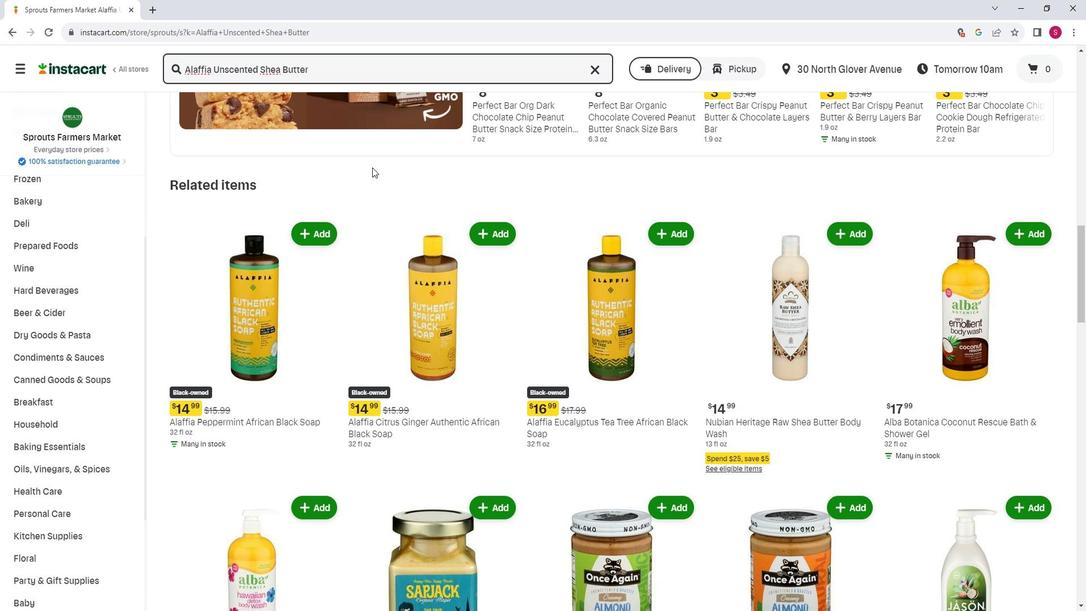 
Action: Mouse scrolled (367, 166) with delta (0, 0)
Screenshot: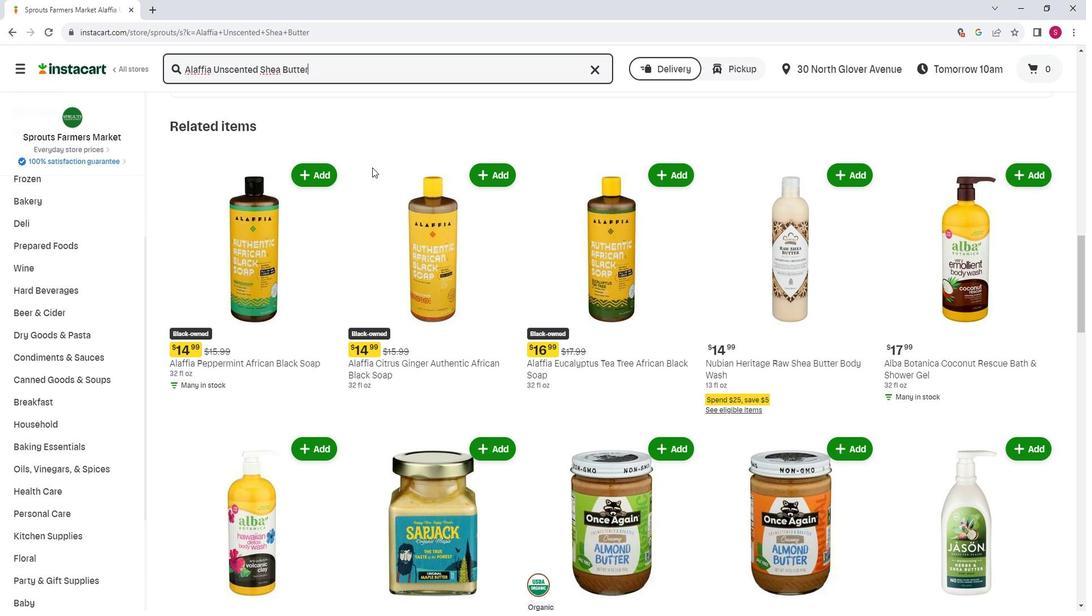 
Action: Mouse scrolled (367, 166) with delta (0, 0)
Screenshot: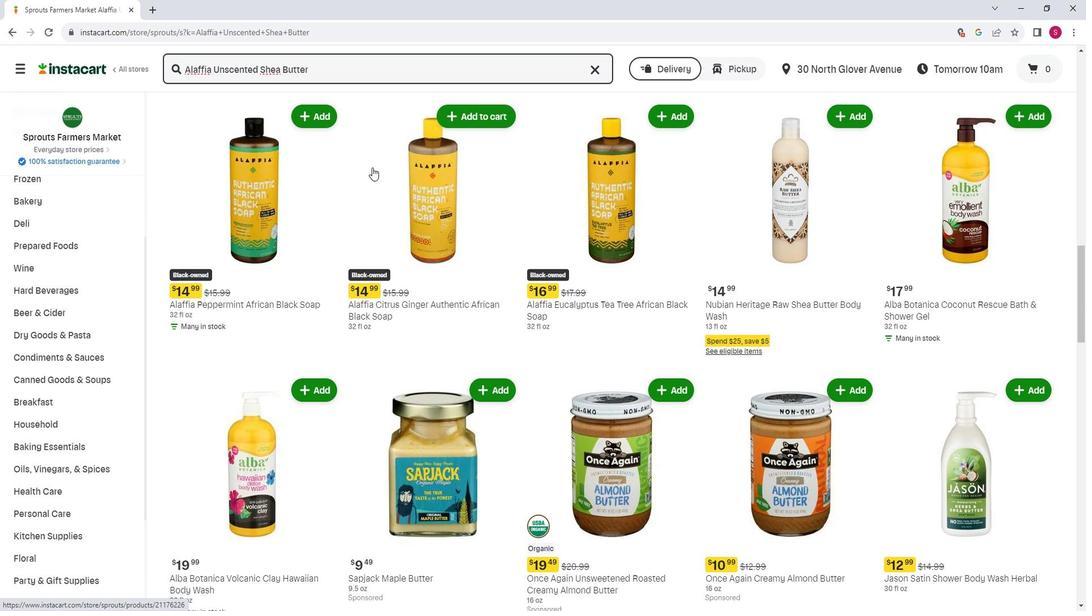 
Action: Mouse moved to (364, 170)
Screenshot: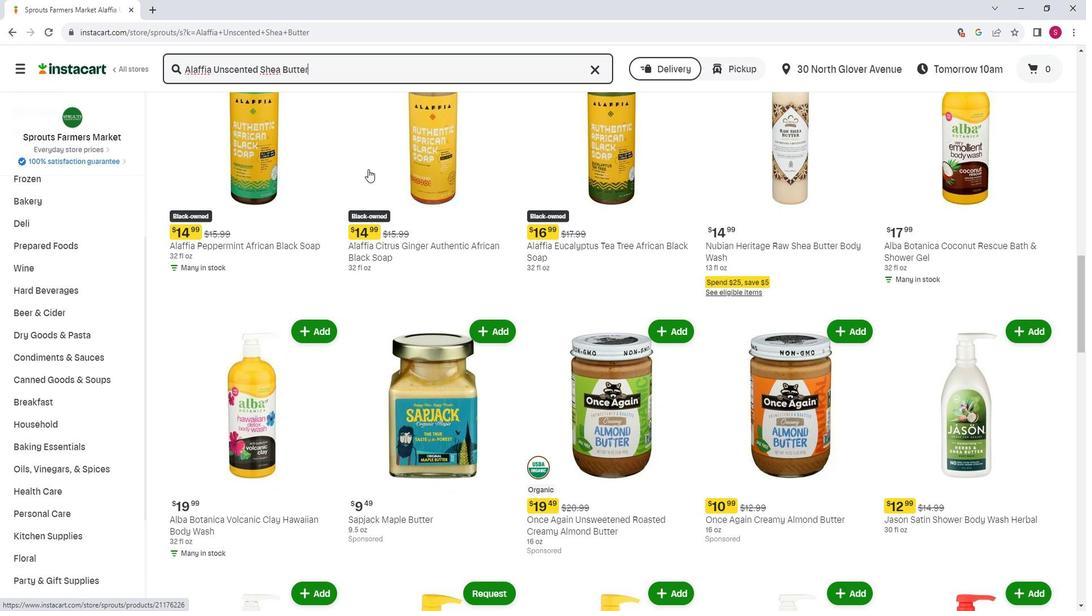 
